 Task: Create new contact,   with mail id: 'ThomasAmelia@bosch-automotive.com', first name: 'Amelia', Last name: 'Thomas', Job Title: Financial Analyst, Phone number (408) 555-2345. Change life cycle stage to  'Lead' and lead status to 'New'. Add new company to the associated contact: www.ntclogistics.in
 and type: Reseller. Logged in from softage.3@softage.net
Action: Mouse moved to (59, 63)
Screenshot: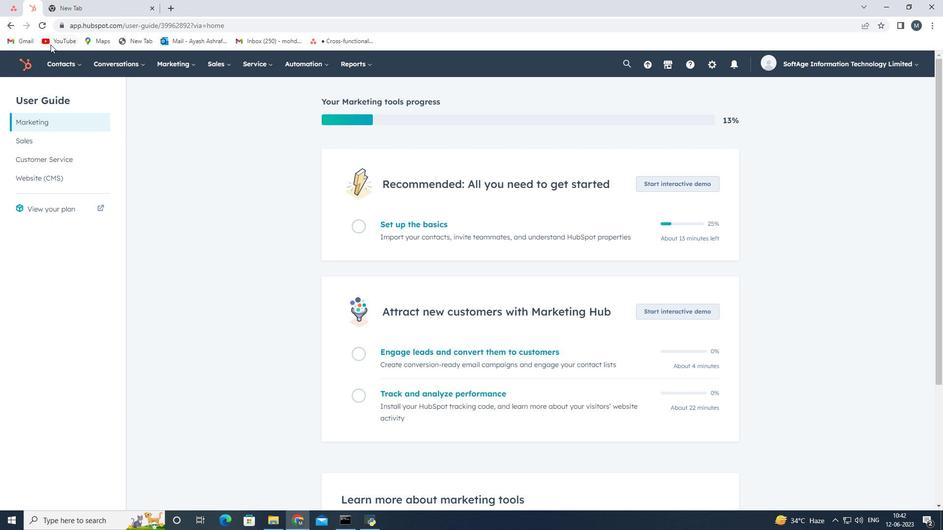 
Action: Mouse pressed left at (59, 63)
Screenshot: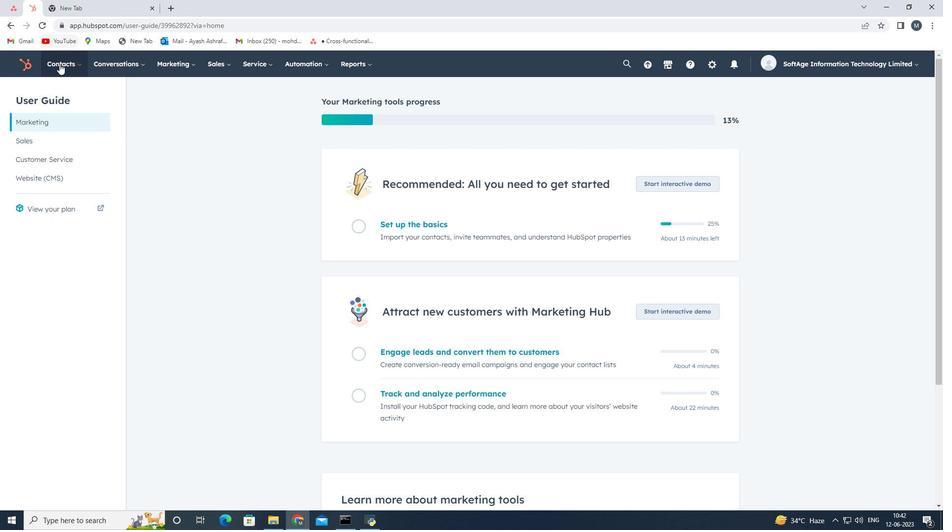 
Action: Mouse moved to (73, 94)
Screenshot: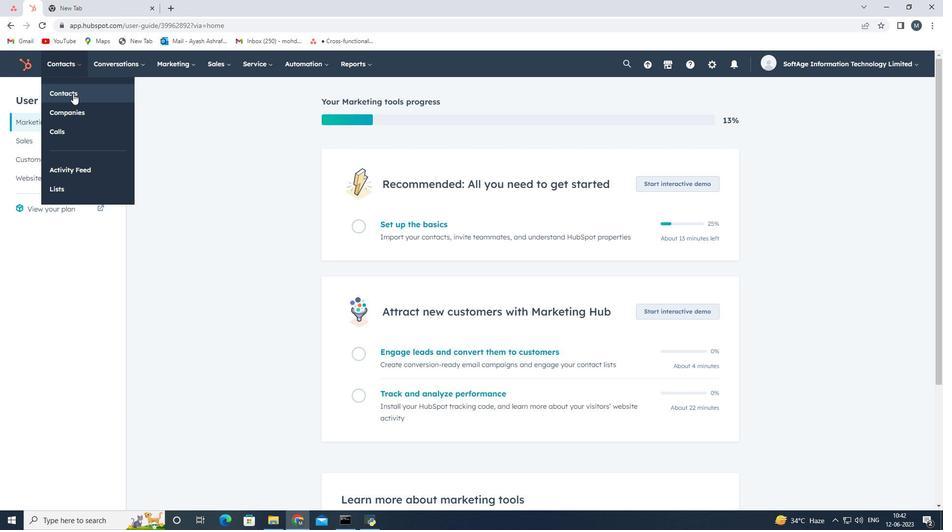 
Action: Mouse pressed left at (73, 94)
Screenshot: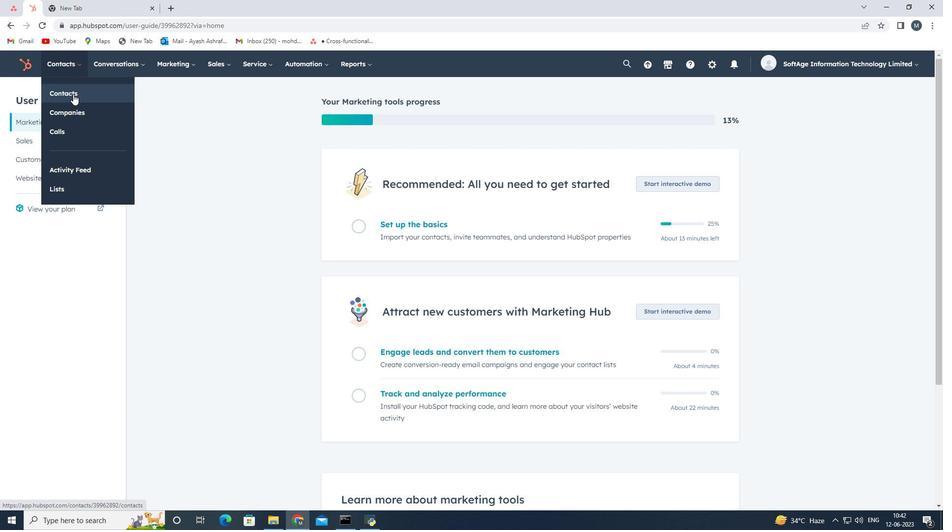 
Action: Mouse moved to (892, 98)
Screenshot: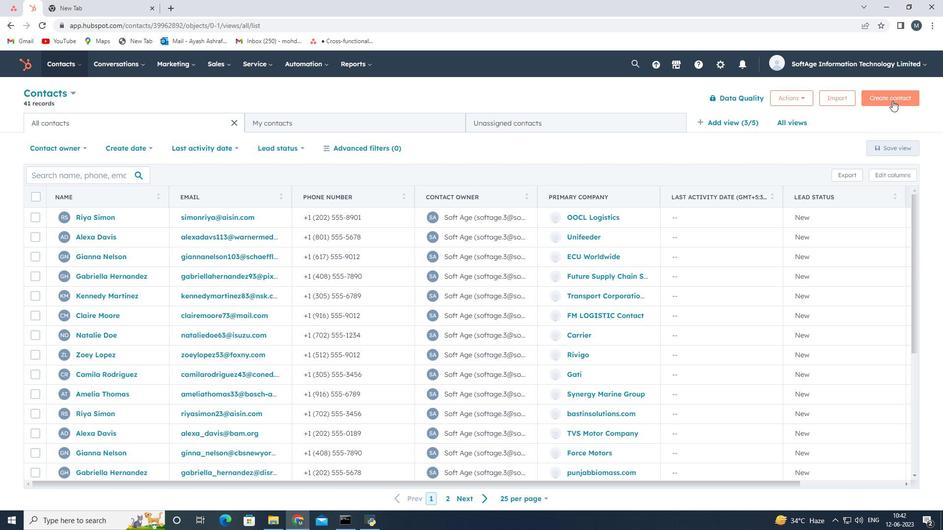 
Action: Mouse pressed left at (892, 98)
Screenshot: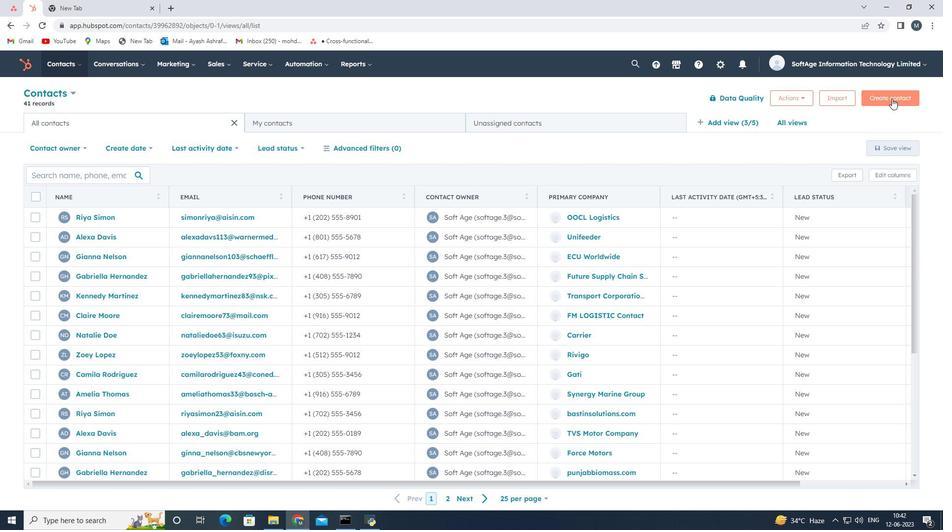 
Action: Mouse moved to (774, 150)
Screenshot: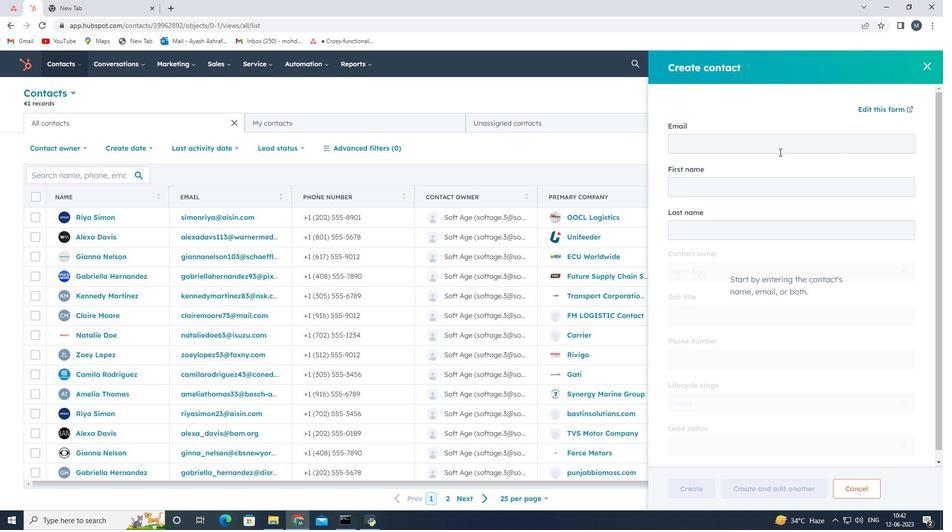 
Action: Mouse pressed left at (774, 150)
Screenshot: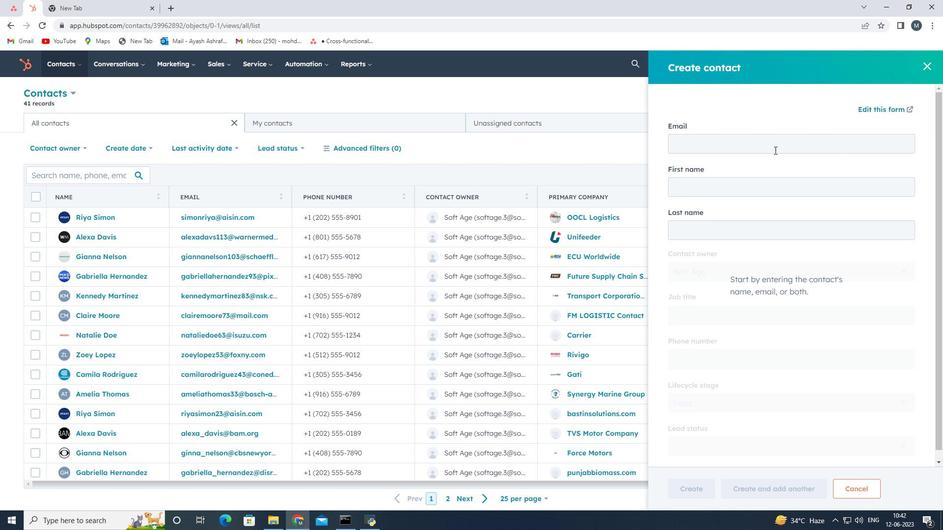 
Action: Key pressed <Key.shift>Amel<Key.backspace><Key.backspace><Key.backspace><Key.backspace><Key.shift>Thomas<Key.shift><Key.shift>Amelia<Key.shift>@bosch-automotive.com
Screenshot: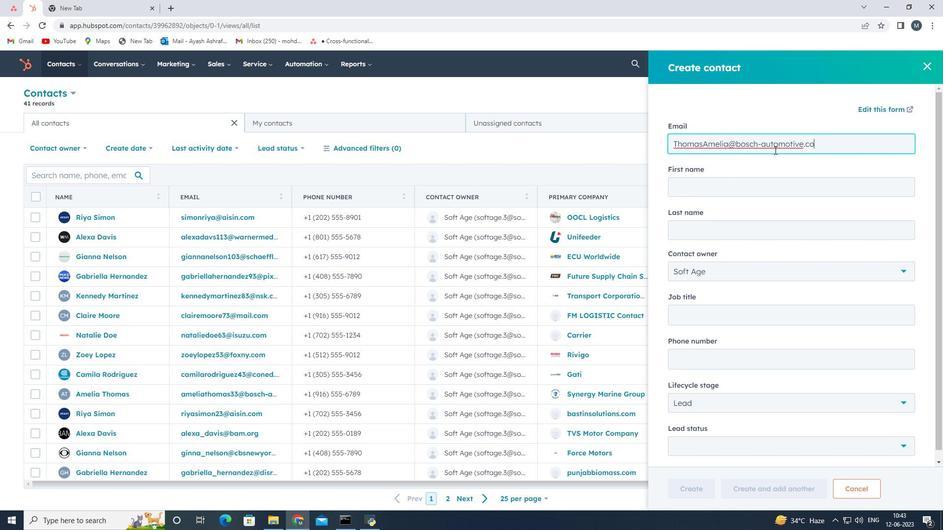 
Action: Mouse moved to (750, 187)
Screenshot: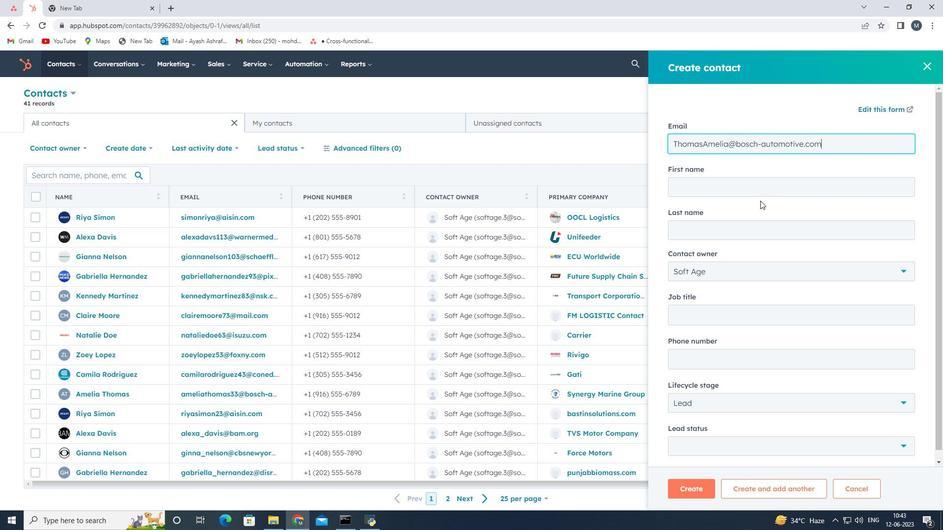 
Action: Mouse pressed left at (750, 187)
Screenshot: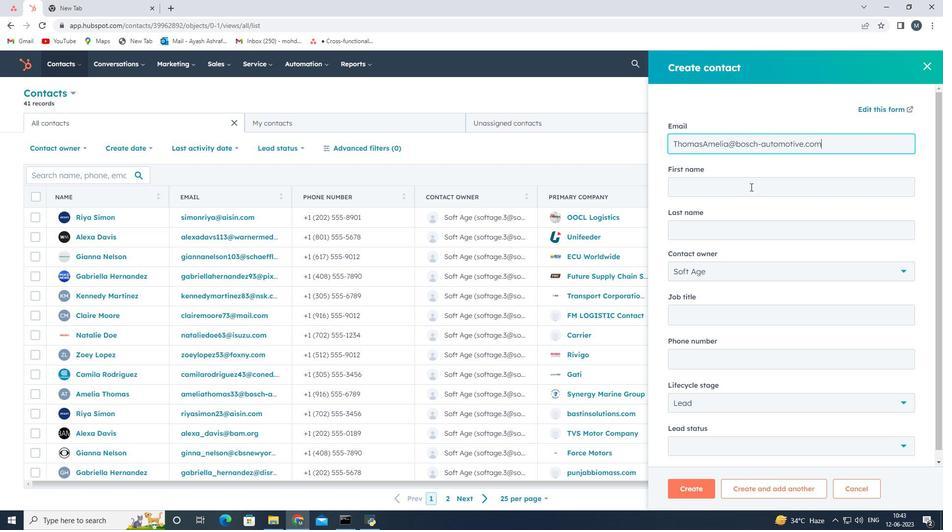 
Action: Key pressed <Key.shift>Amelia
Screenshot: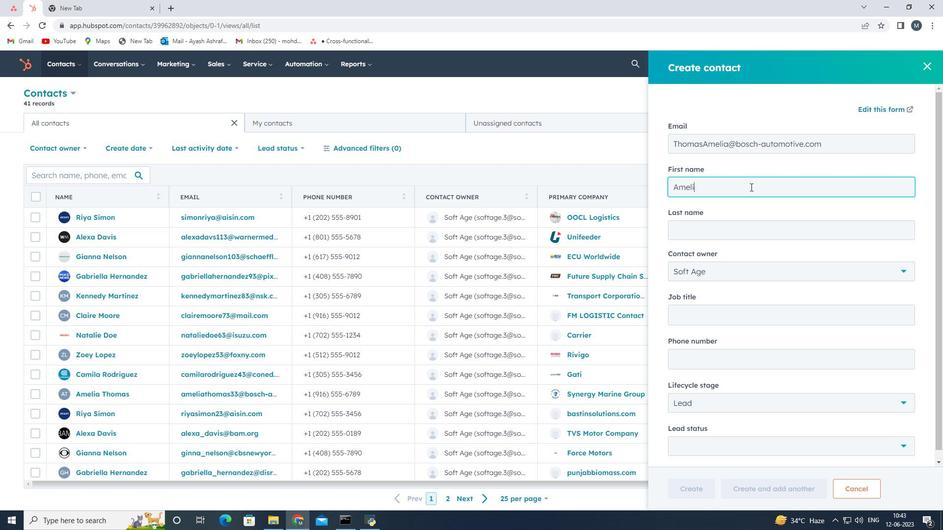 
Action: Mouse moved to (720, 226)
Screenshot: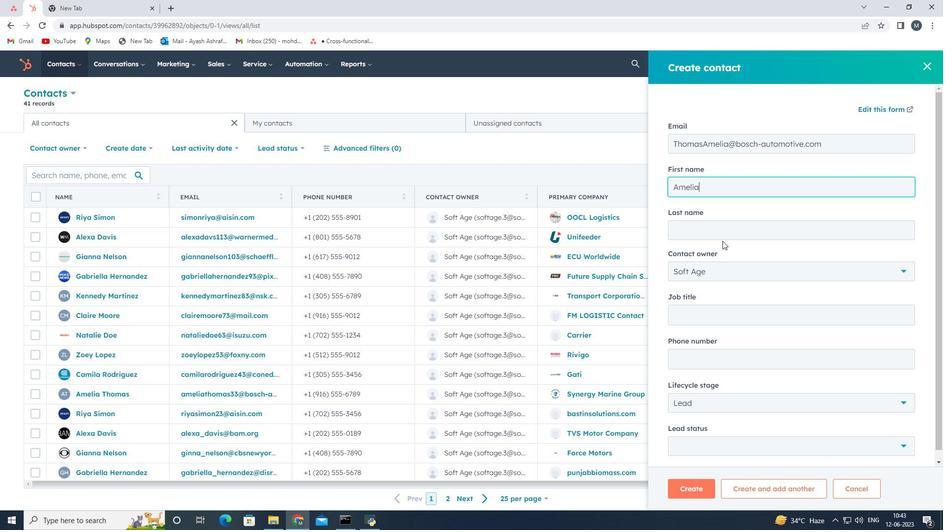 
Action: Mouse pressed left at (720, 226)
Screenshot: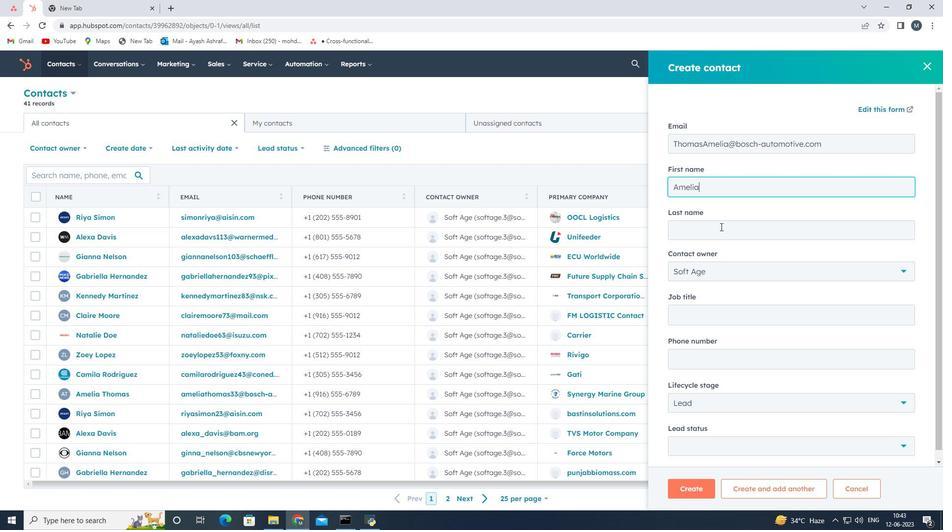 
Action: Key pressed <Key.shift><Key.shift><Key.shift><Key.shift><Key.shift><Key.shift><Key.shift><Key.shift>Thomas
Screenshot: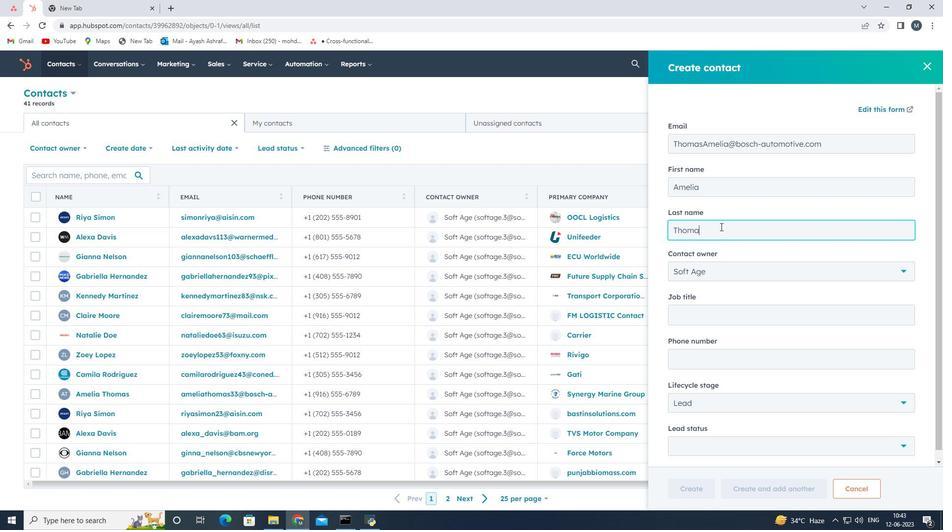 
Action: Mouse moved to (702, 317)
Screenshot: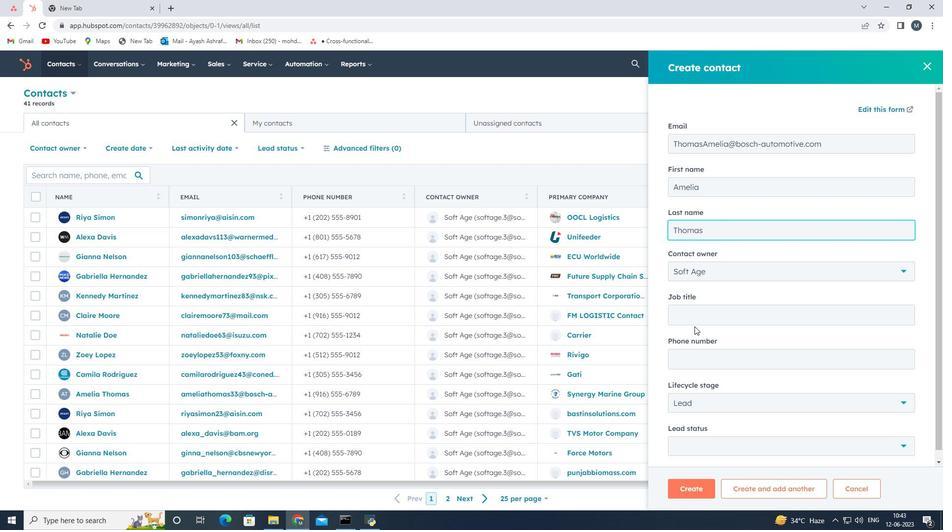 
Action: Mouse pressed left at (702, 317)
Screenshot: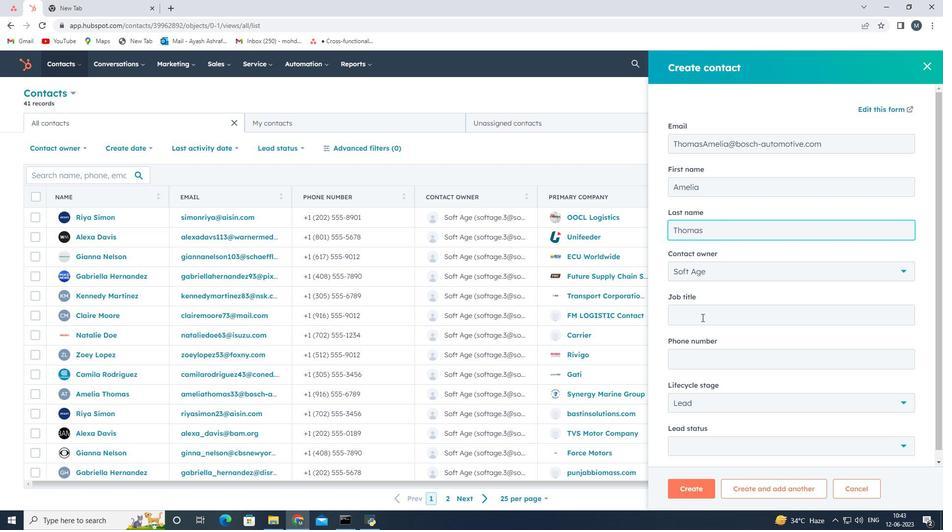 
Action: Key pressed <Key.shift><Key.shift><Key.shift><Key.shift><Key.shift><Key.shift><Key.shift><Key.shift><Key.shift><Key.shift><Key.shift><Key.shift>Financial<Key.space><Key.shift><Key.shift><Key.shift>Analyst
Screenshot: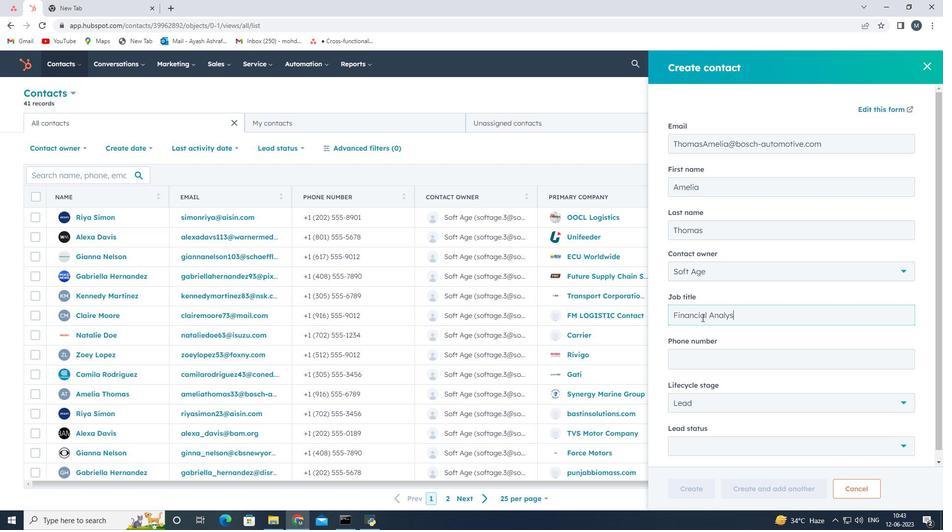 
Action: Mouse moved to (719, 361)
Screenshot: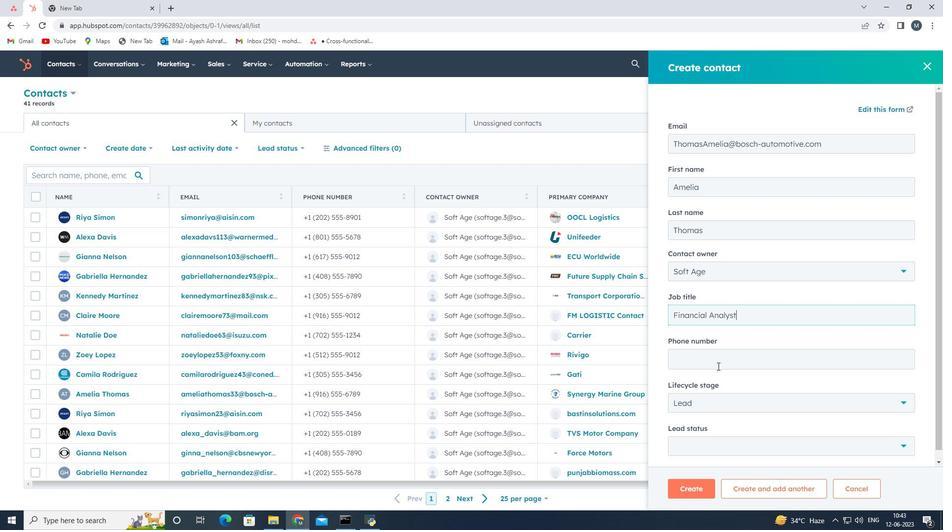 
Action: Mouse pressed left at (719, 361)
Screenshot: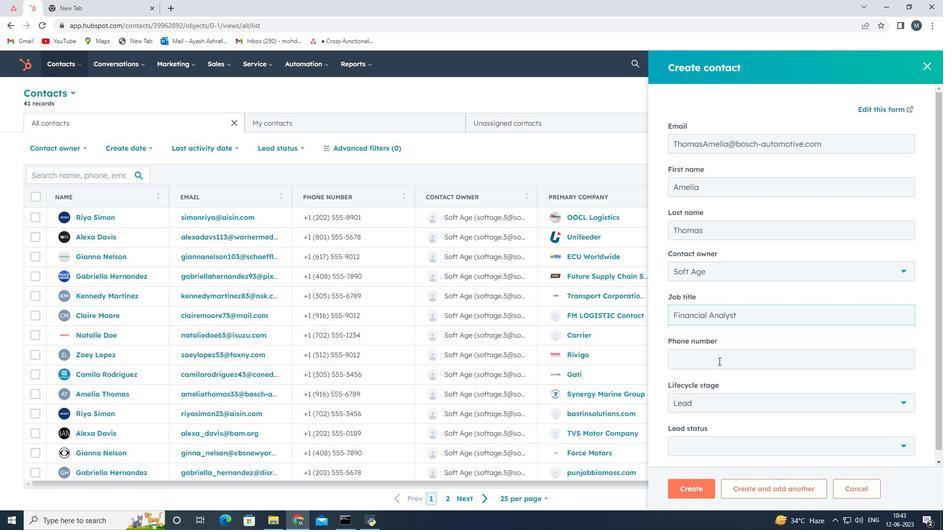 
Action: Key pressed 4085552345
Screenshot: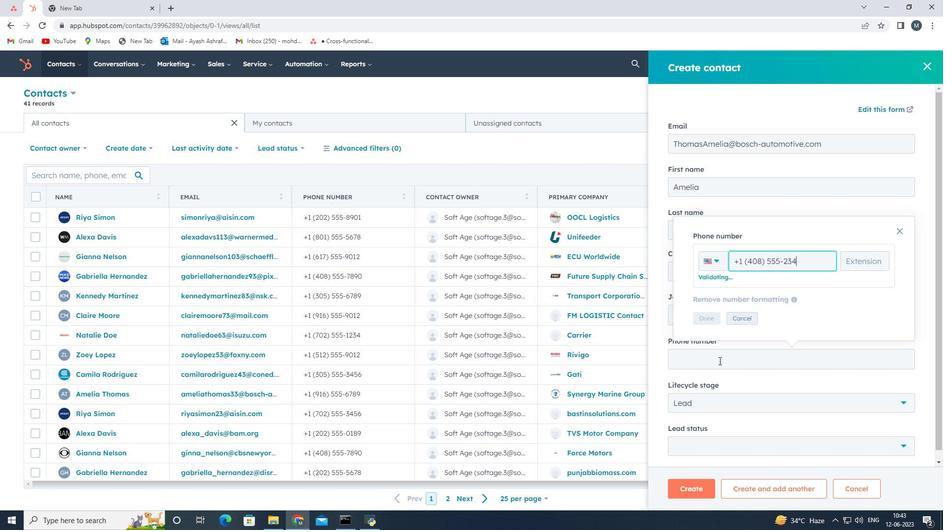 
Action: Mouse moved to (708, 321)
Screenshot: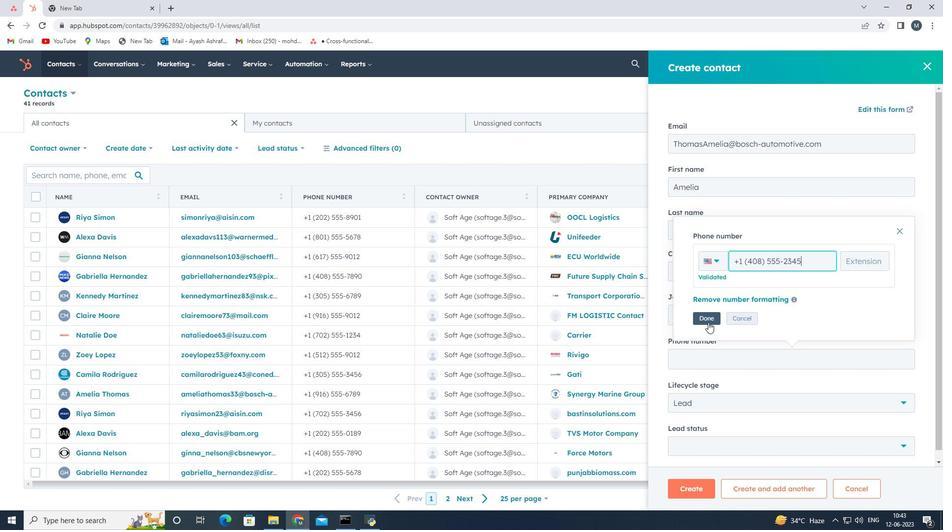 
Action: Mouse pressed left at (708, 321)
Screenshot: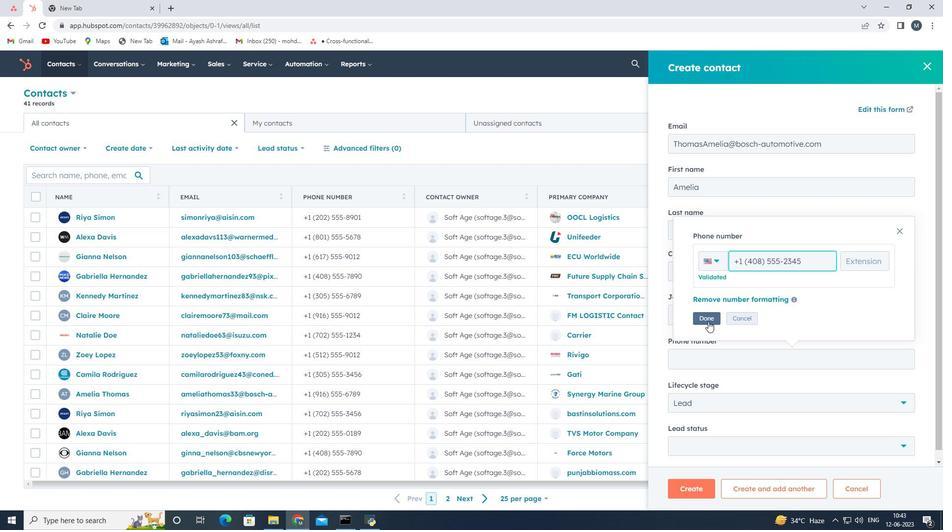 
Action: Mouse moved to (707, 405)
Screenshot: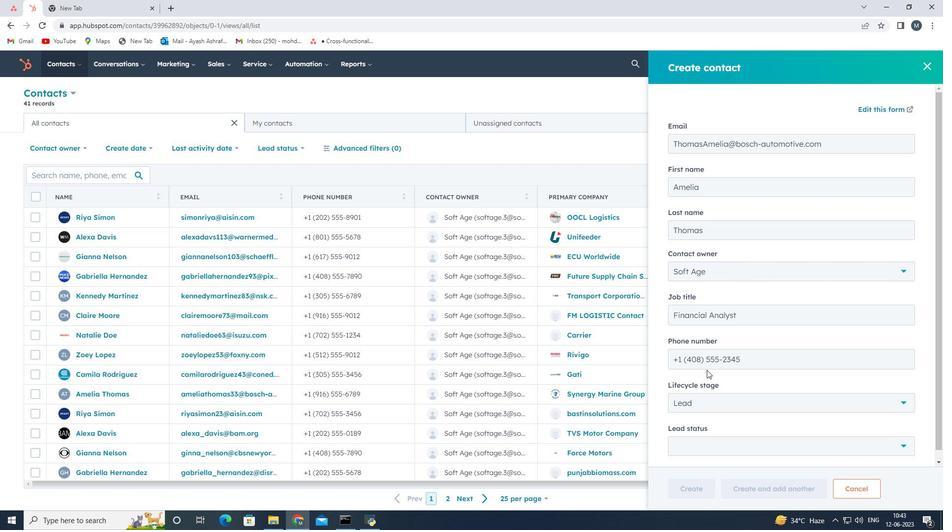 
Action: Mouse pressed left at (707, 405)
Screenshot: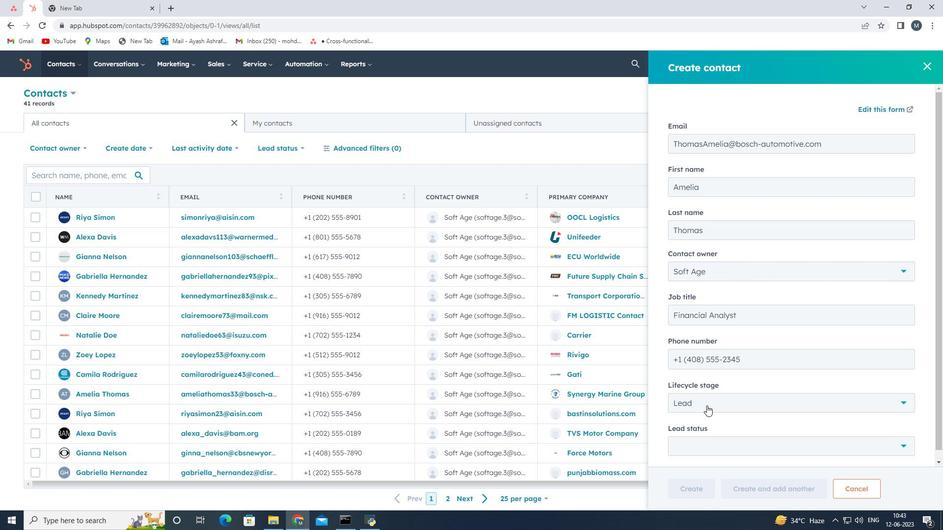 
Action: Mouse moved to (697, 313)
Screenshot: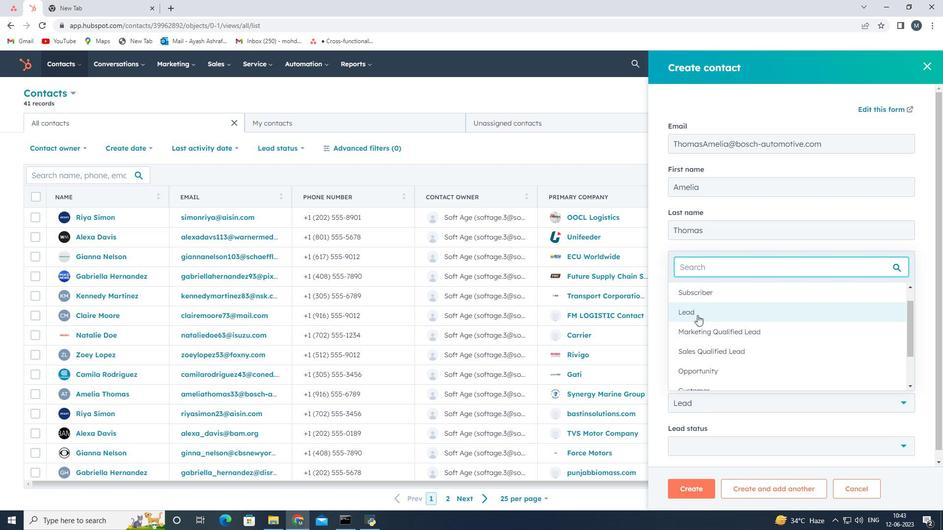 
Action: Mouse pressed left at (697, 313)
Screenshot: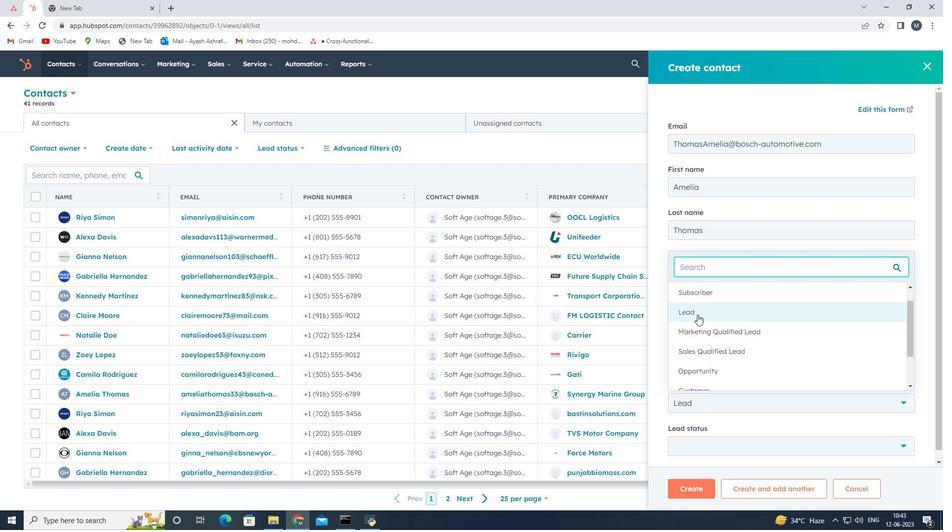 
Action: Mouse moved to (732, 434)
Screenshot: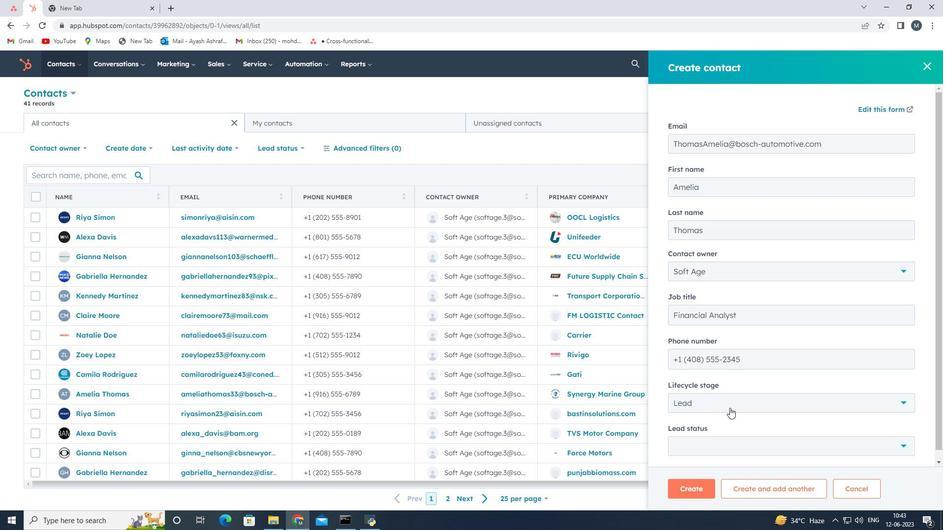 
Action: Mouse scrolled (732, 433) with delta (0, 0)
Screenshot: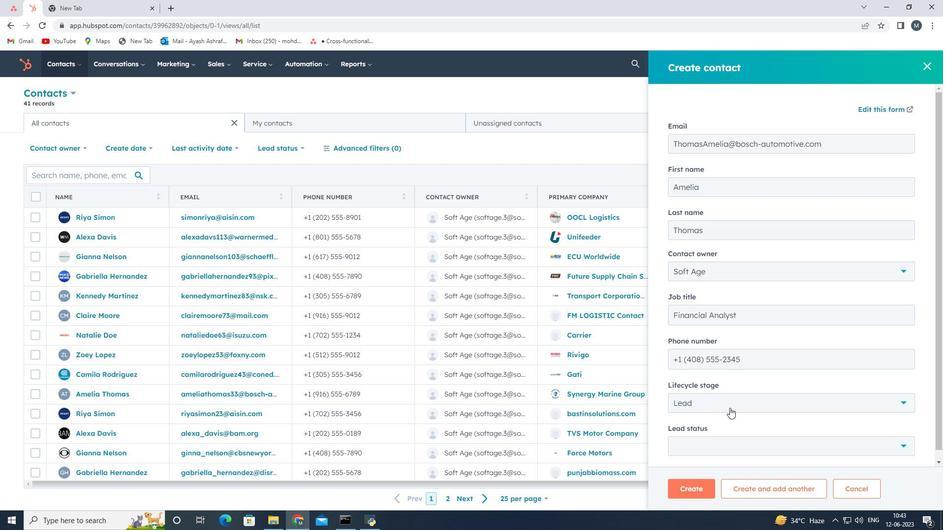 
Action: Mouse moved to (732, 434)
Screenshot: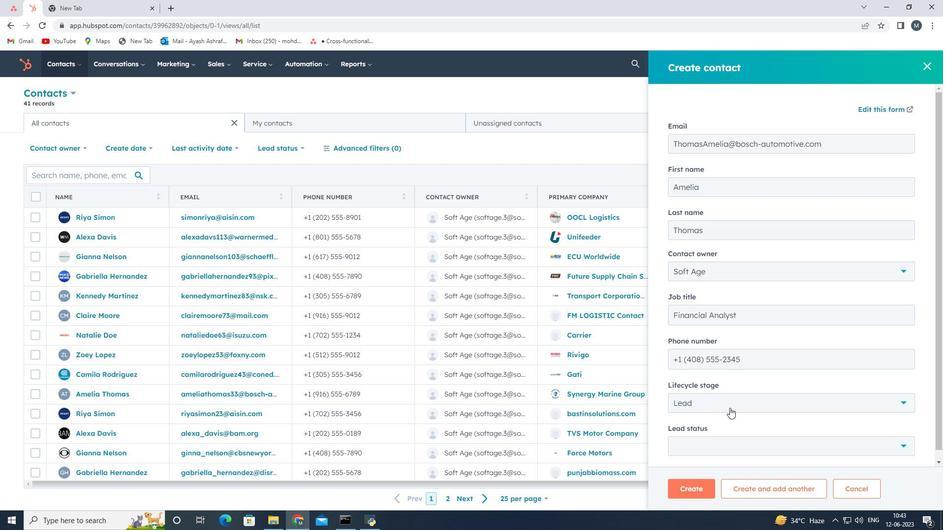 
Action: Mouse pressed left at (732, 434)
Screenshot: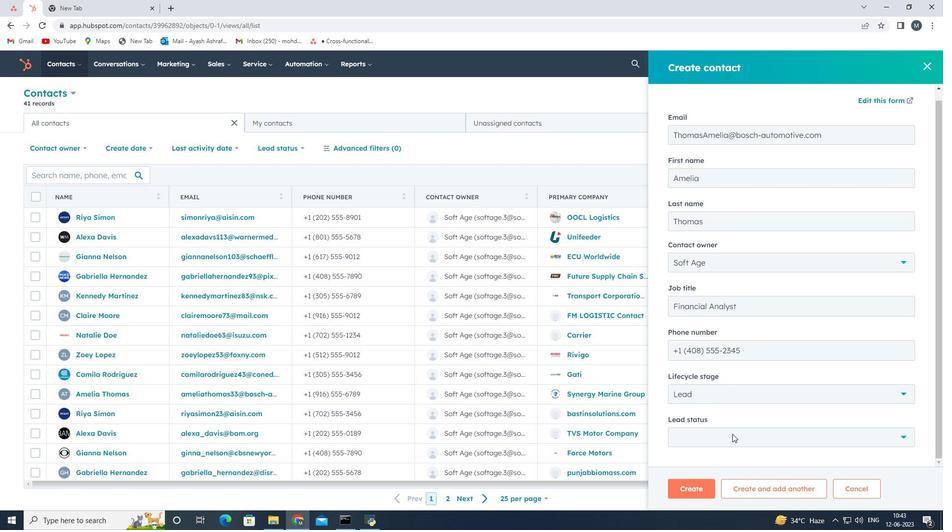 
Action: Mouse moved to (699, 342)
Screenshot: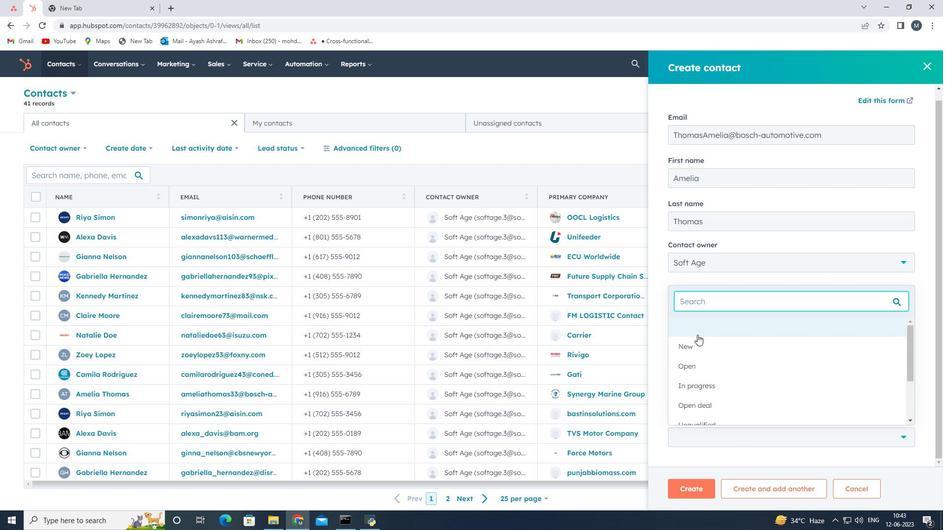 
Action: Mouse pressed left at (699, 342)
Screenshot: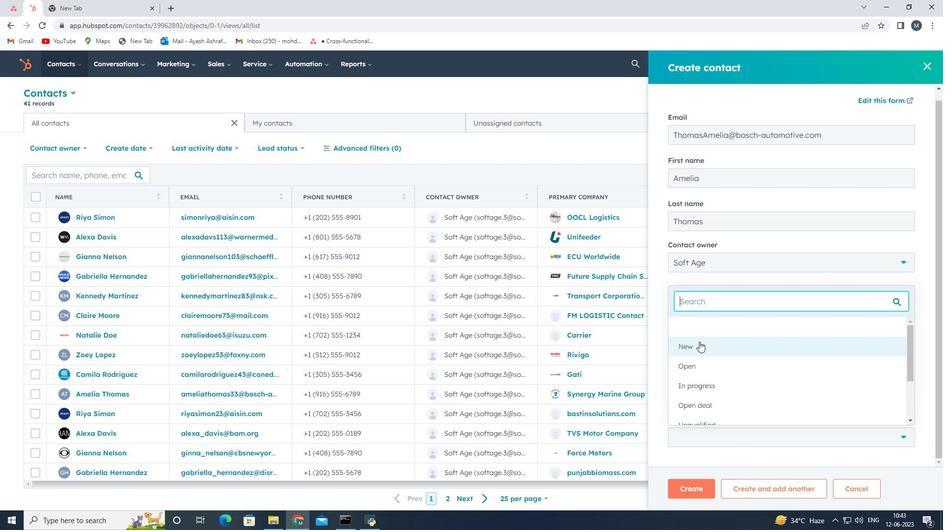 
Action: Mouse moved to (687, 492)
Screenshot: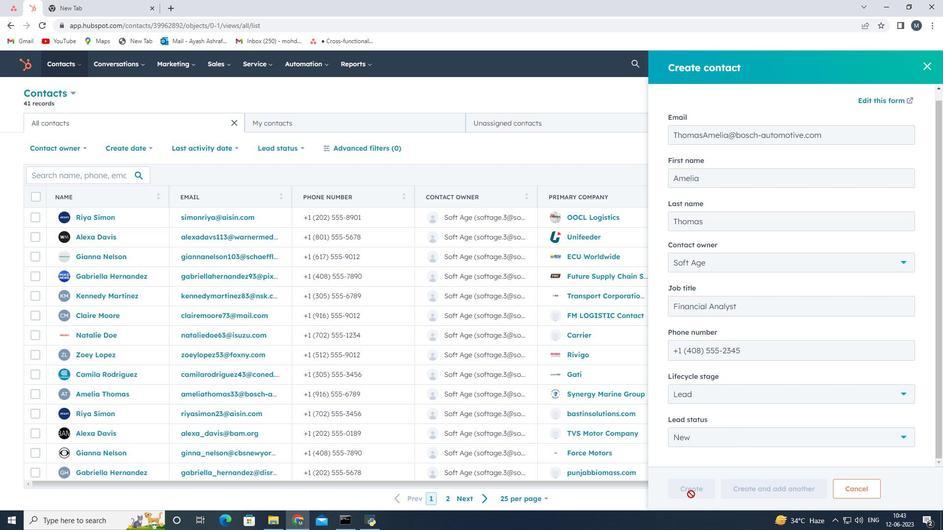 
Action: Mouse pressed left at (687, 492)
Screenshot: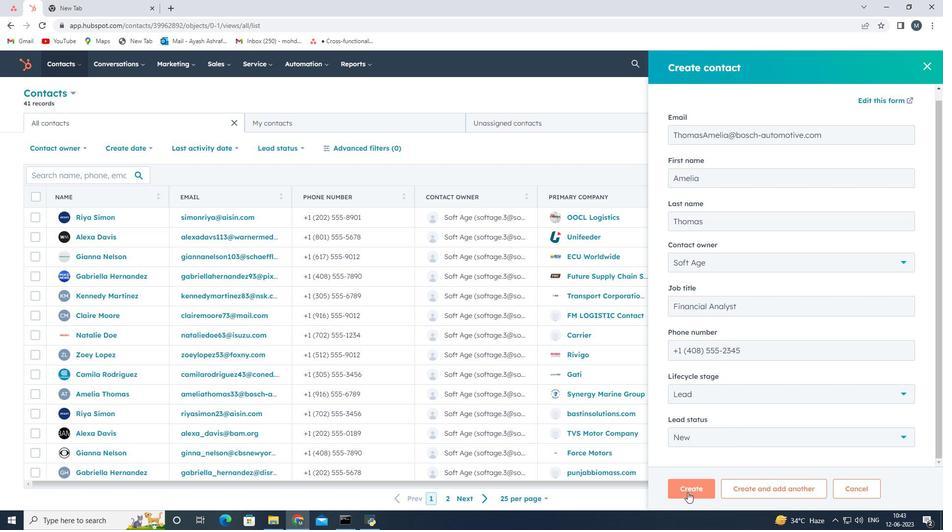 
Action: Mouse moved to (666, 331)
Screenshot: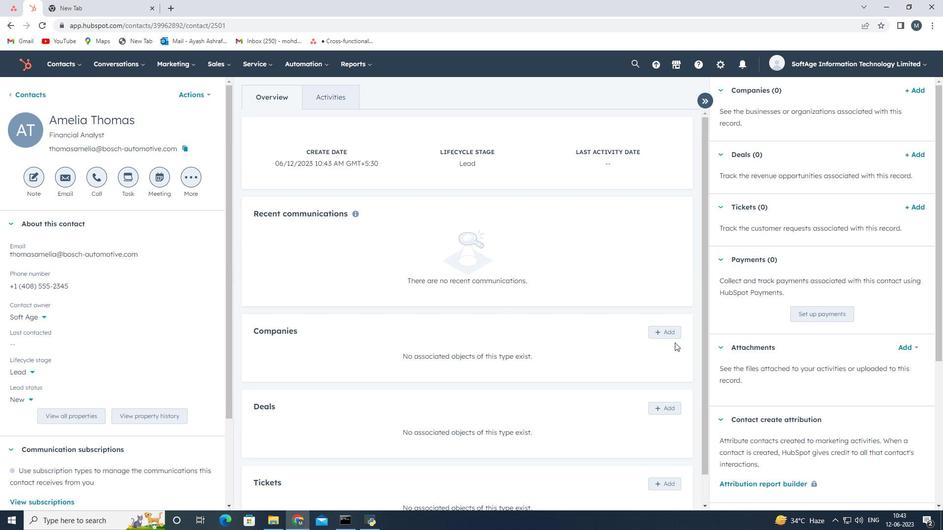 
Action: Mouse pressed left at (666, 331)
Screenshot: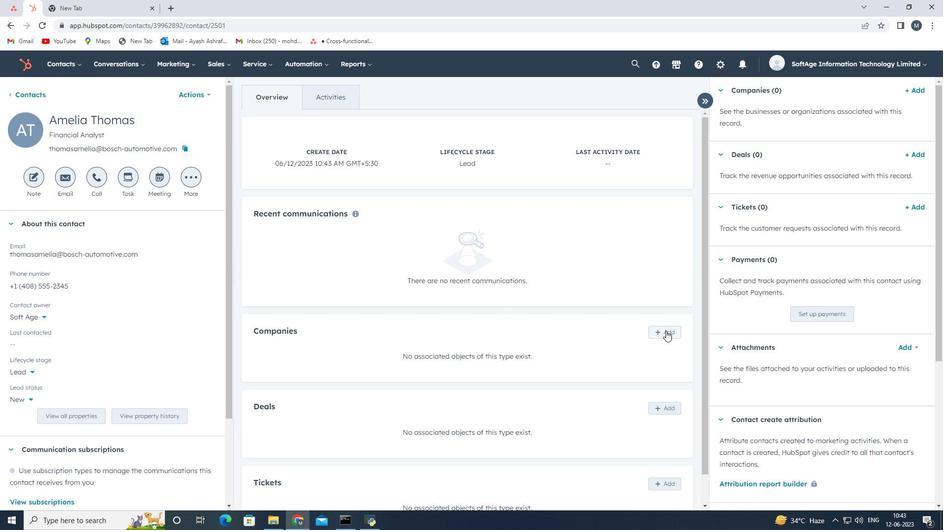 
Action: Mouse moved to (737, 122)
Screenshot: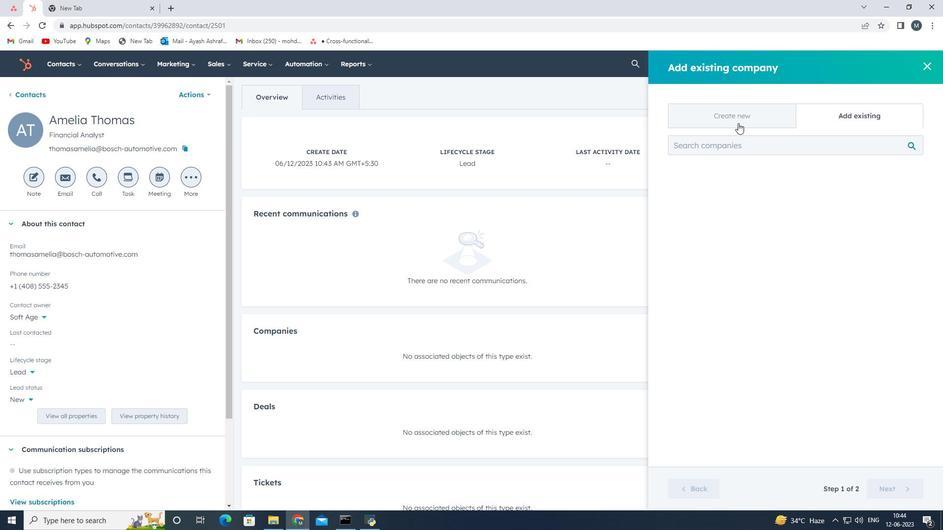 
Action: Mouse pressed left at (737, 122)
Screenshot: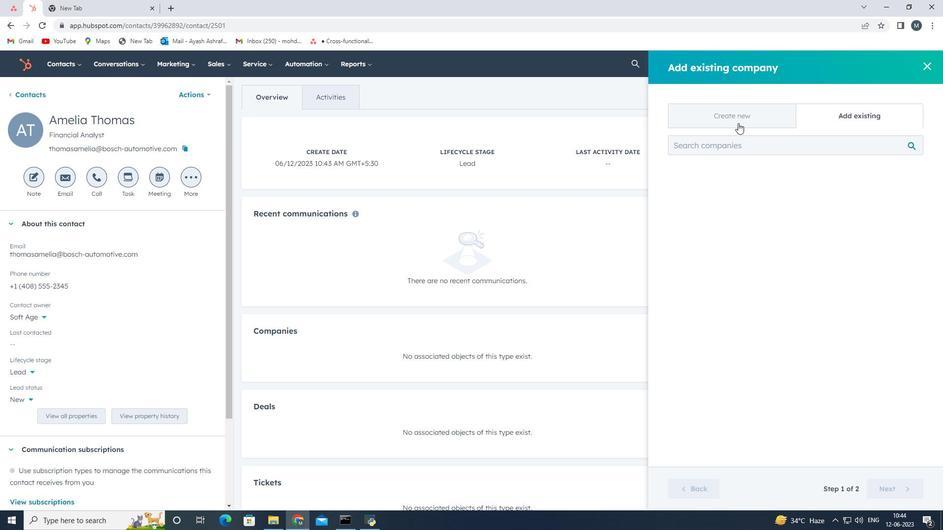 
Action: Mouse moved to (723, 178)
Screenshot: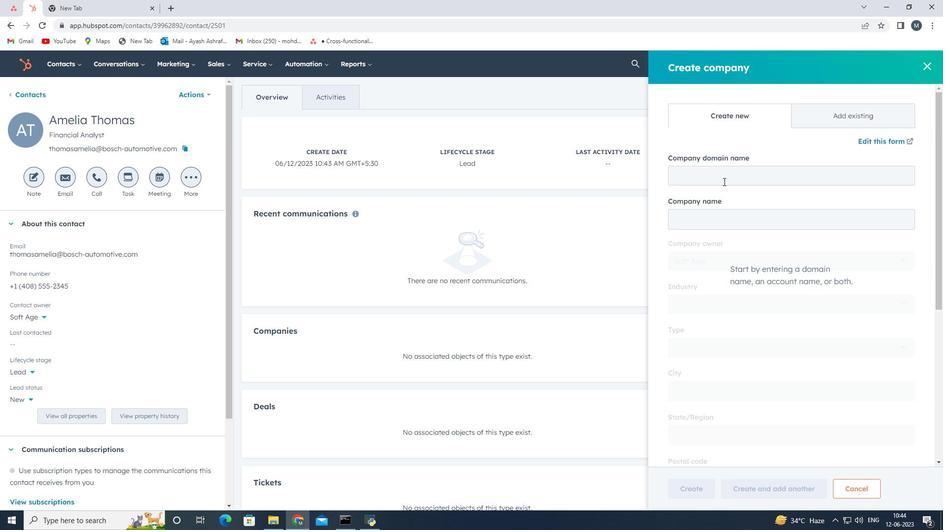 
Action: Mouse pressed left at (723, 178)
Screenshot: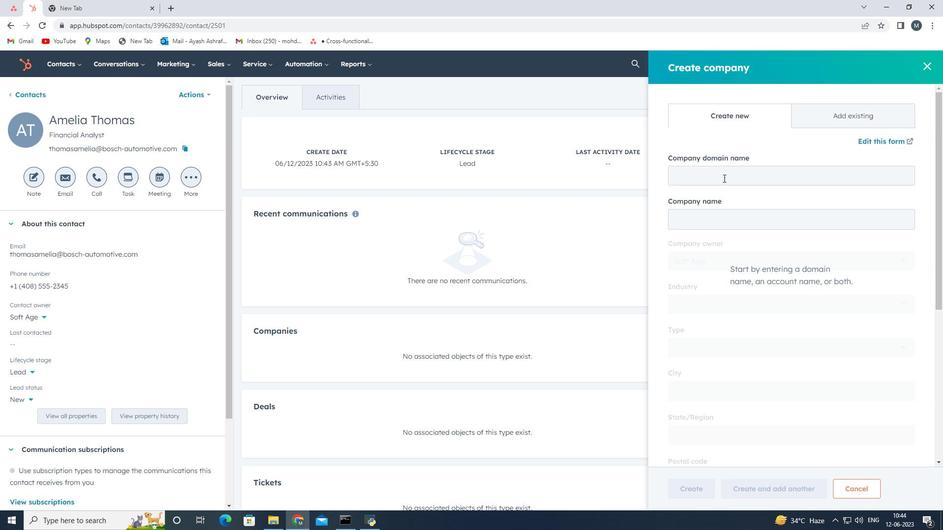 
Action: Key pressed www.ntcslogostics.in
Screenshot: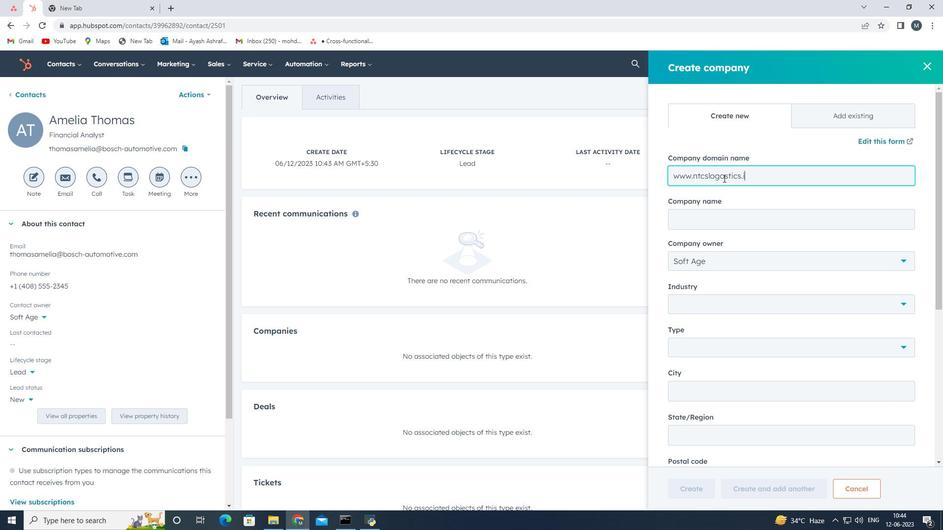 
Action: Mouse moved to (719, 175)
Screenshot: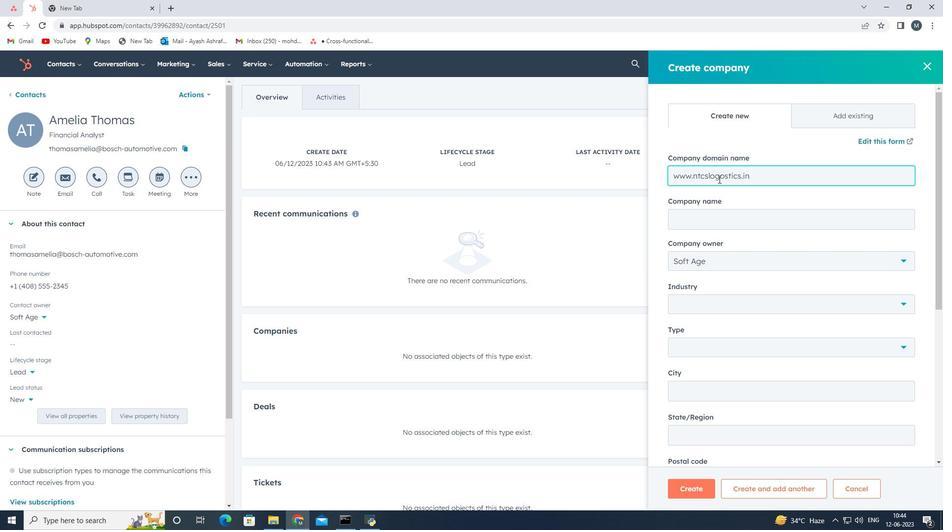 
Action: Mouse pressed left at (719, 175)
Screenshot: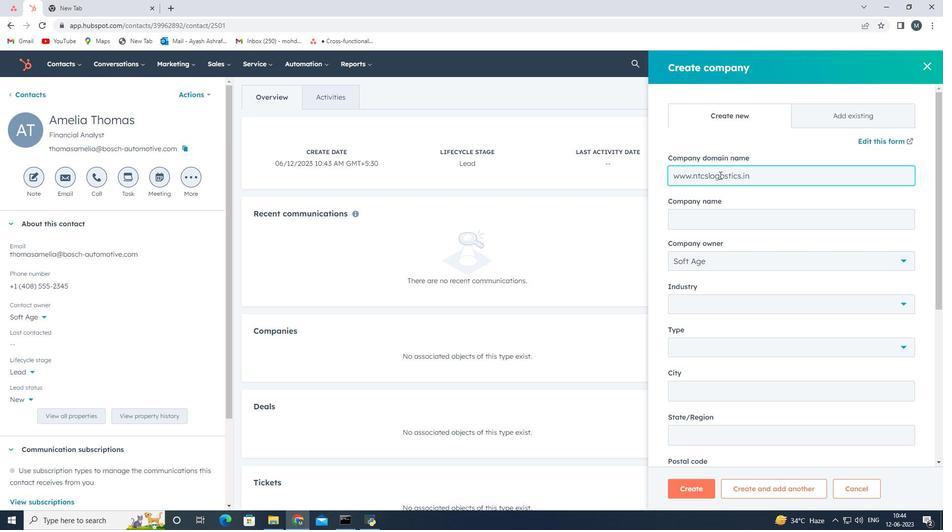 
Action: Mouse moved to (728, 257)
Screenshot: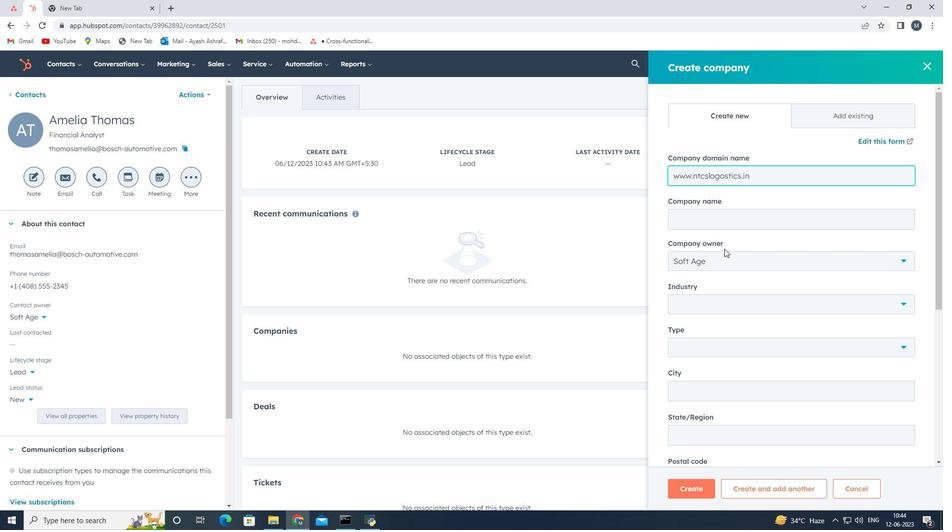 
Action: Key pressed i
Screenshot: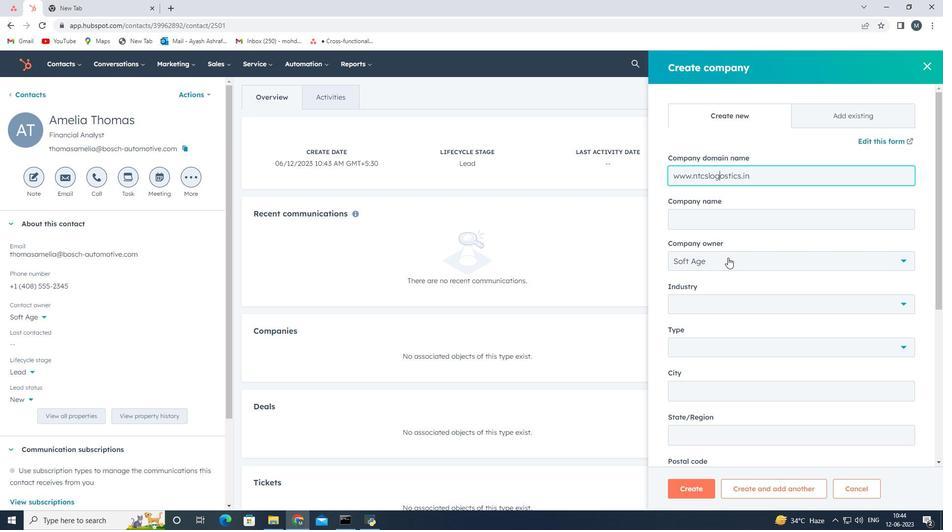 
Action: Mouse moved to (728, 174)
Screenshot: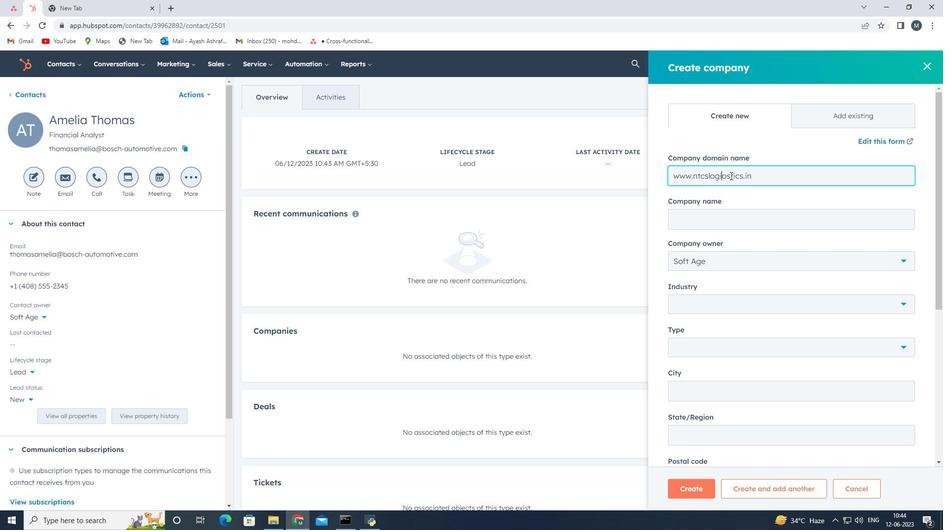 
Action: Mouse pressed left at (728, 174)
Screenshot: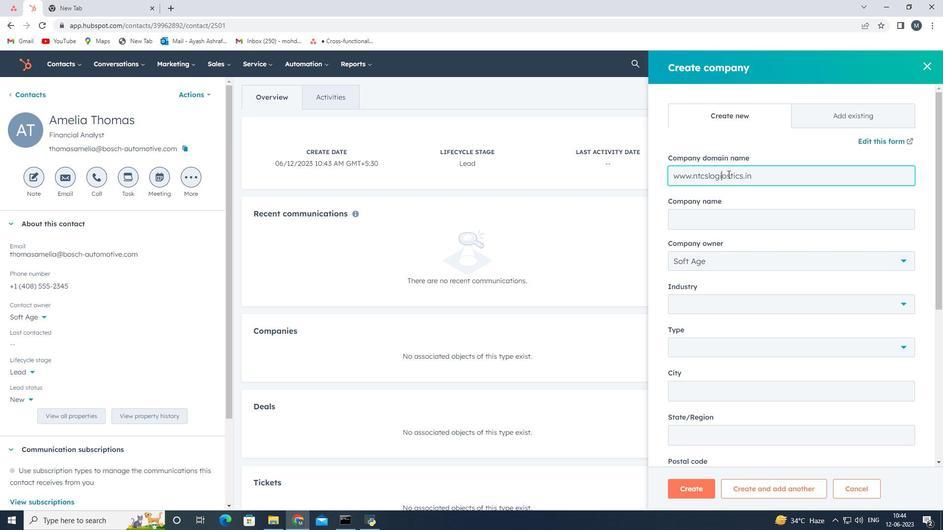 
Action: Mouse moved to (726, 210)
Screenshot: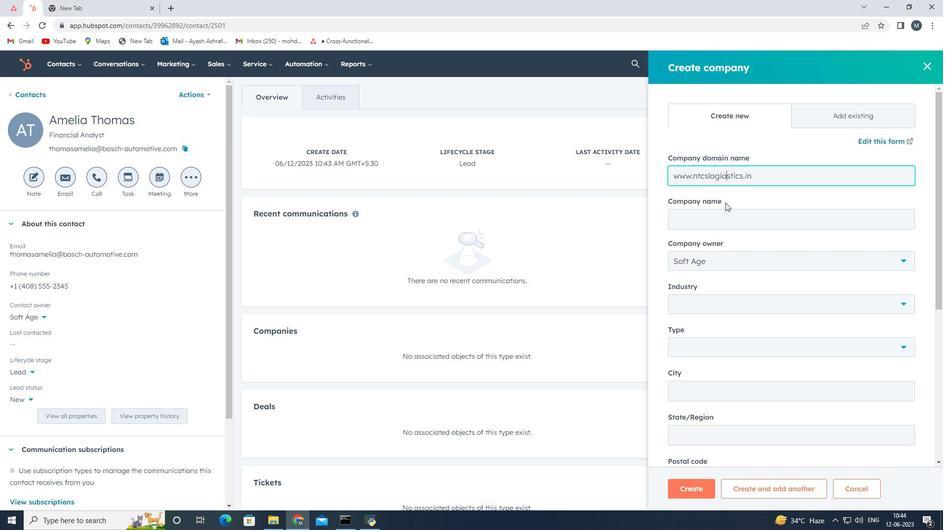 
Action: Key pressed <Key.backspace>
Screenshot: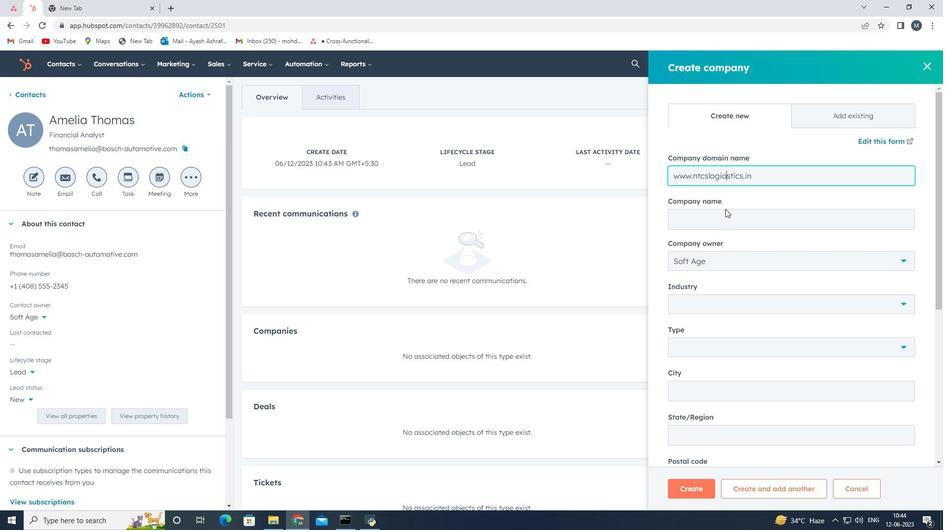 
Action: Mouse moved to (740, 217)
Screenshot: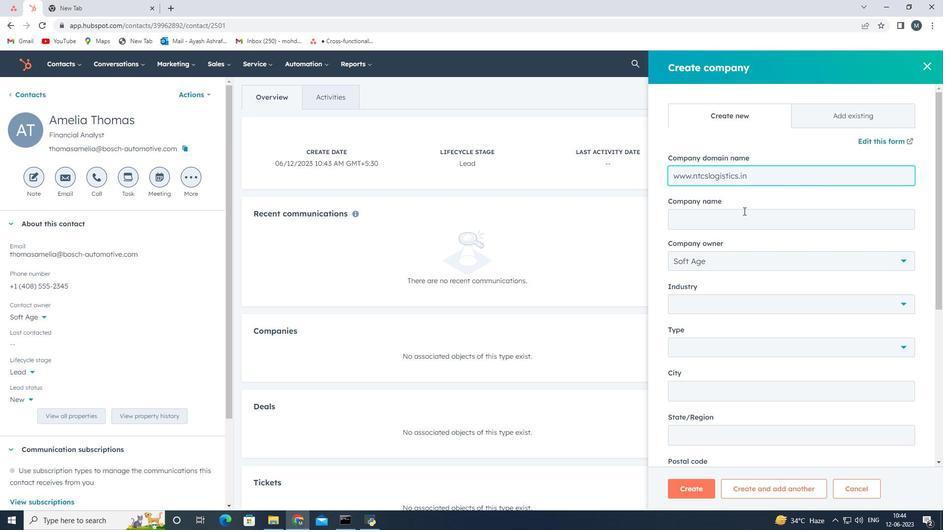 
Action: Mouse pressed left at (740, 217)
Screenshot: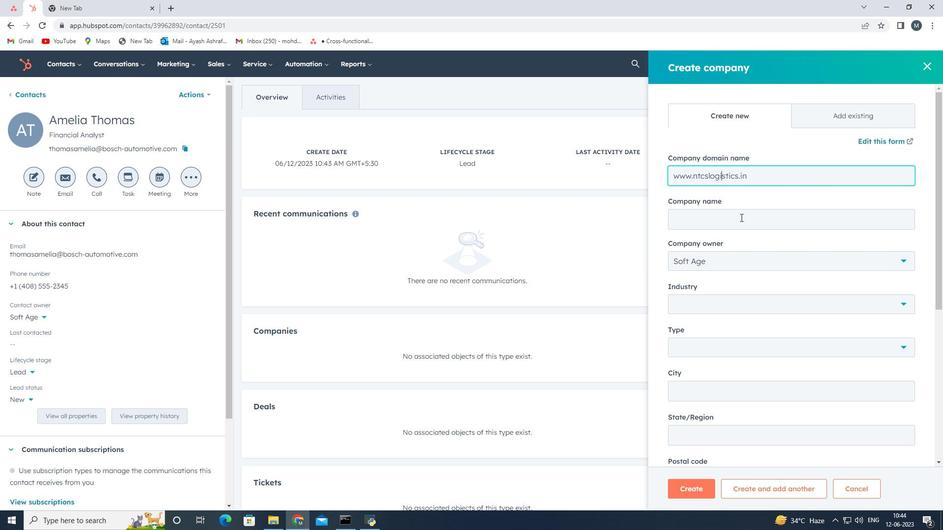 
Action: Mouse moved to (758, 349)
Screenshot: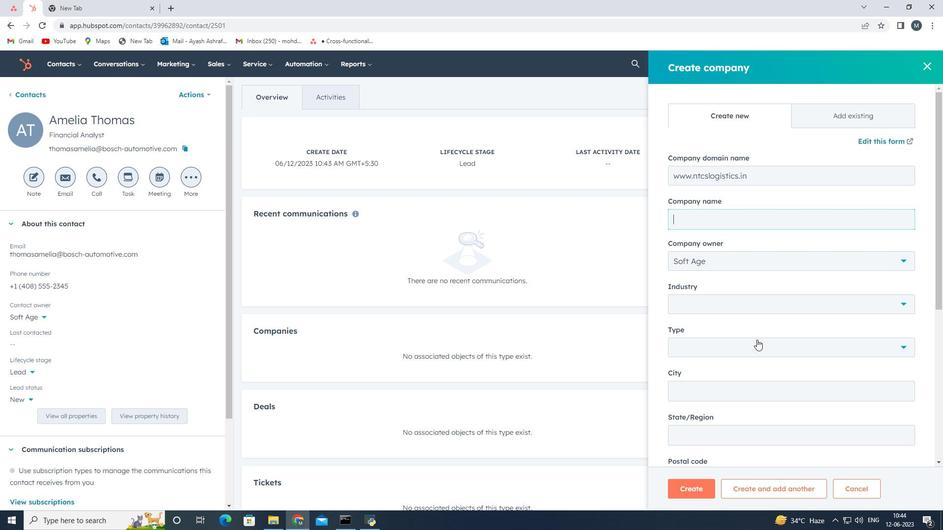 
Action: Mouse pressed left at (758, 349)
Screenshot: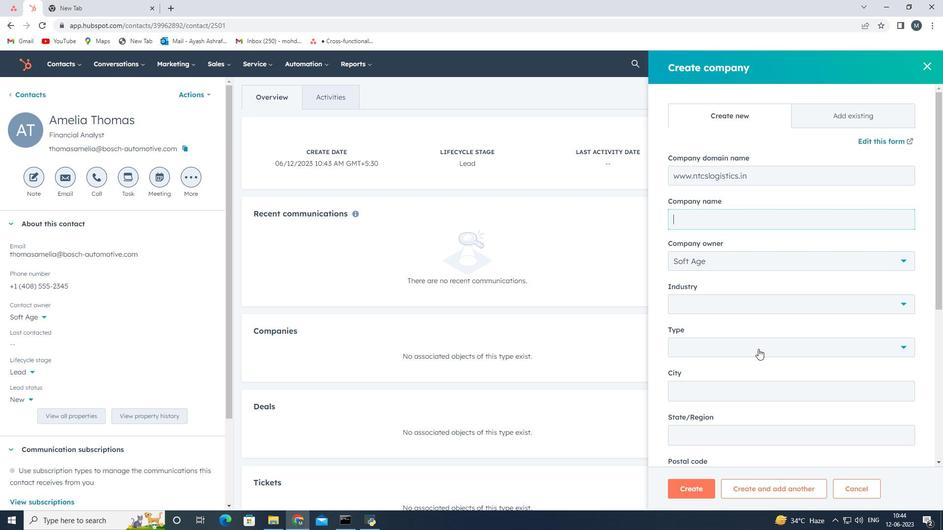 
Action: Mouse moved to (699, 435)
Screenshot: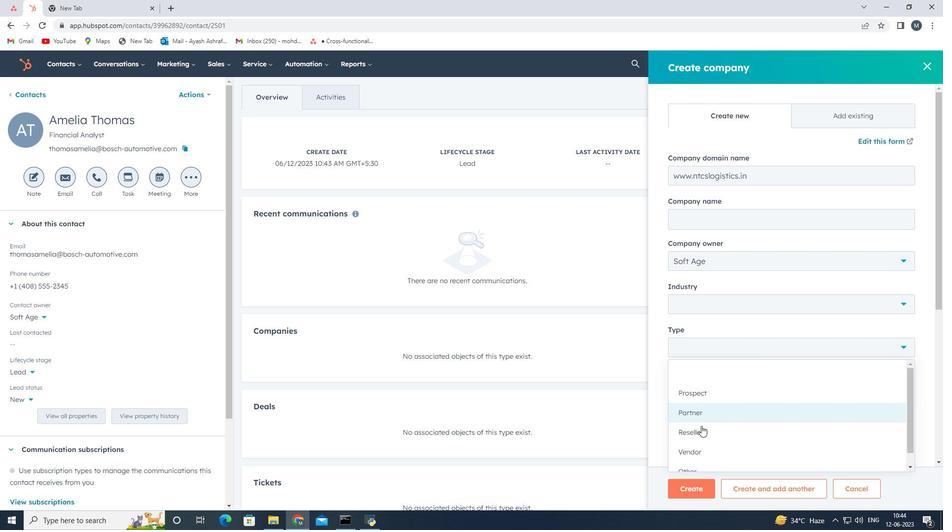 
Action: Mouse pressed left at (699, 435)
Screenshot: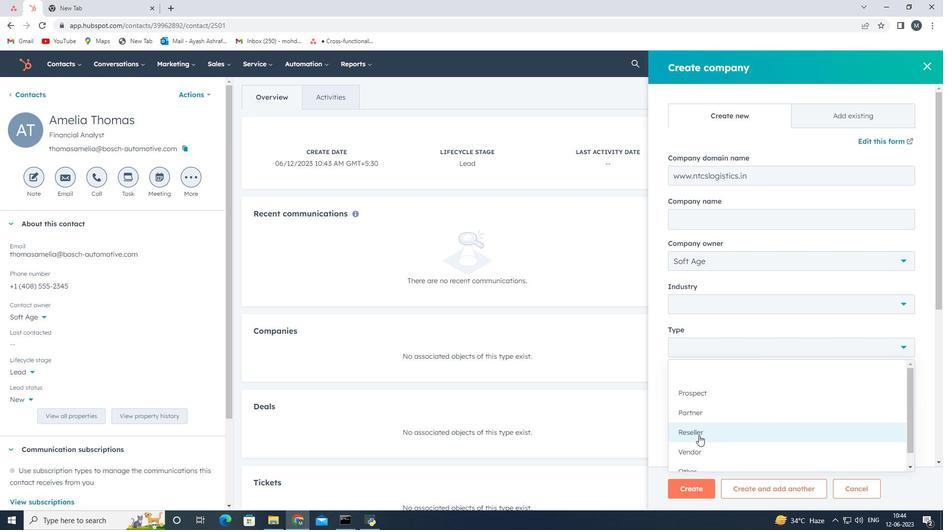 
Action: Mouse moved to (763, 167)
Screenshot: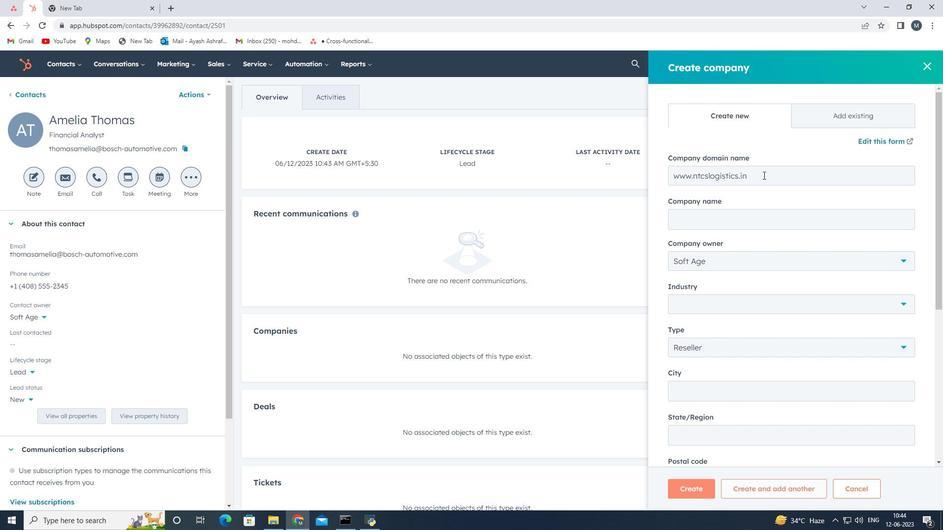 
Action: Mouse pressed left at (763, 167)
Screenshot: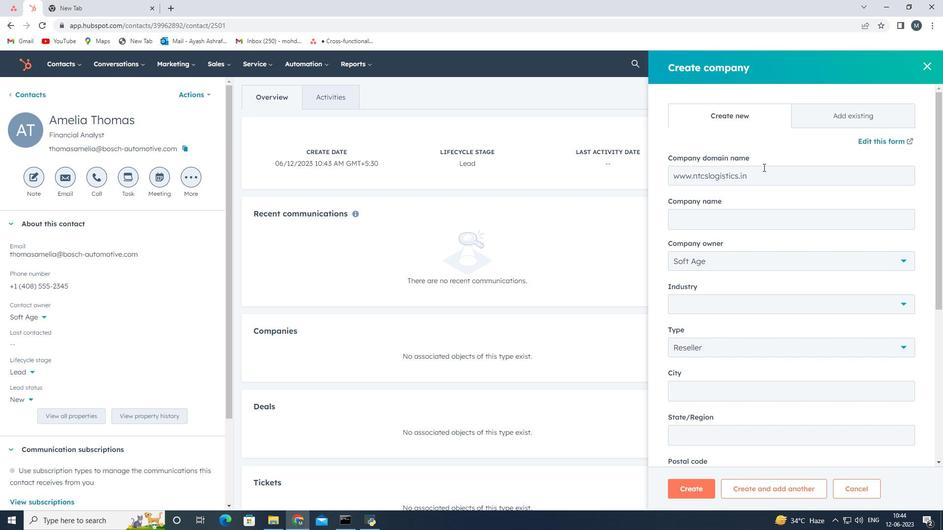 
Action: Mouse moved to (631, 166)
Screenshot: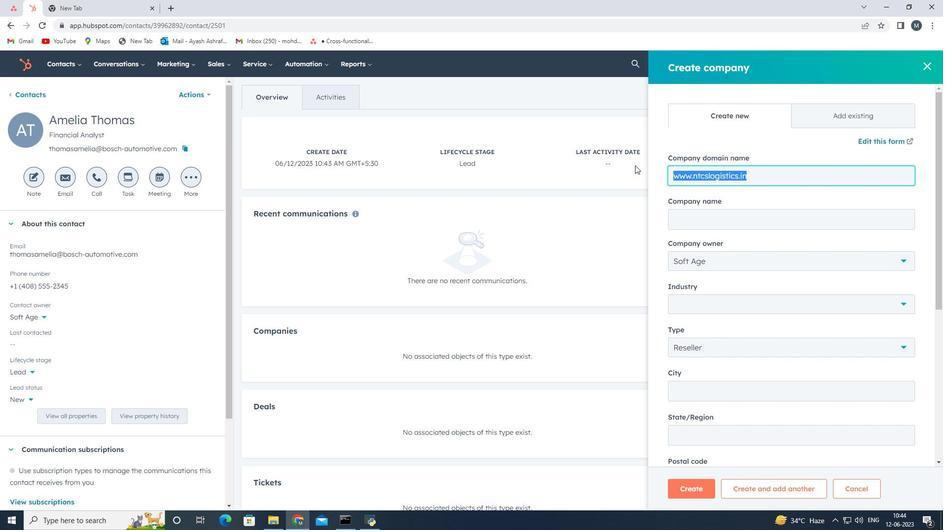 
Action: Key pressed <Key.backspace>www.ntclogistics.in
Screenshot: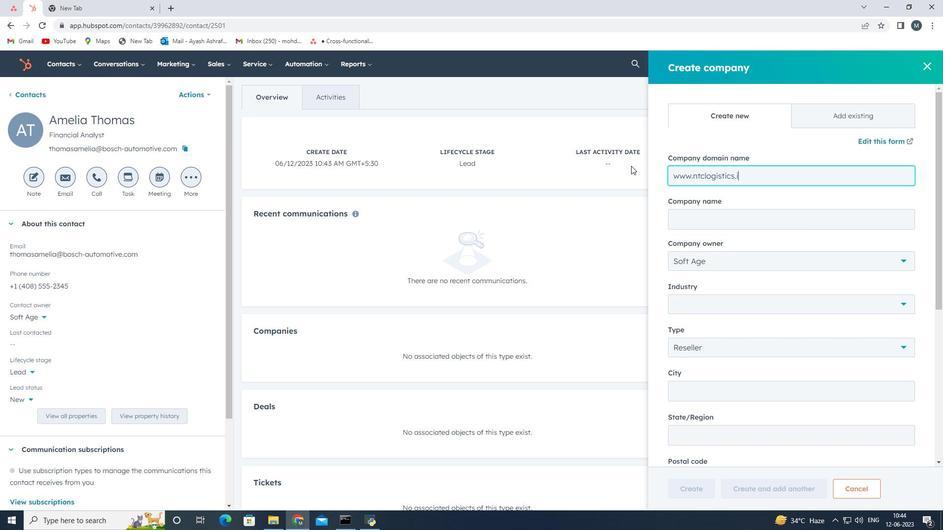 
Action: Mouse moved to (741, 322)
Screenshot: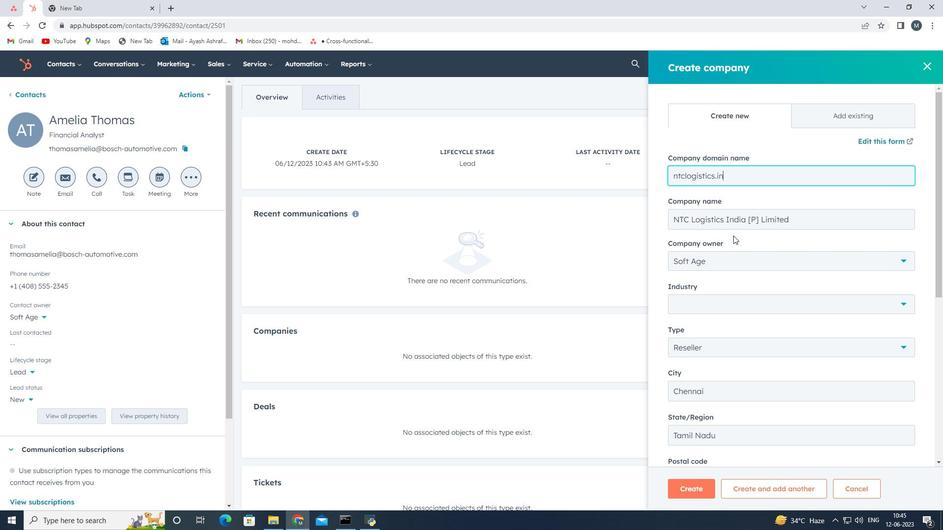 
Action: Mouse scrolled (741, 321) with delta (0, 0)
Screenshot: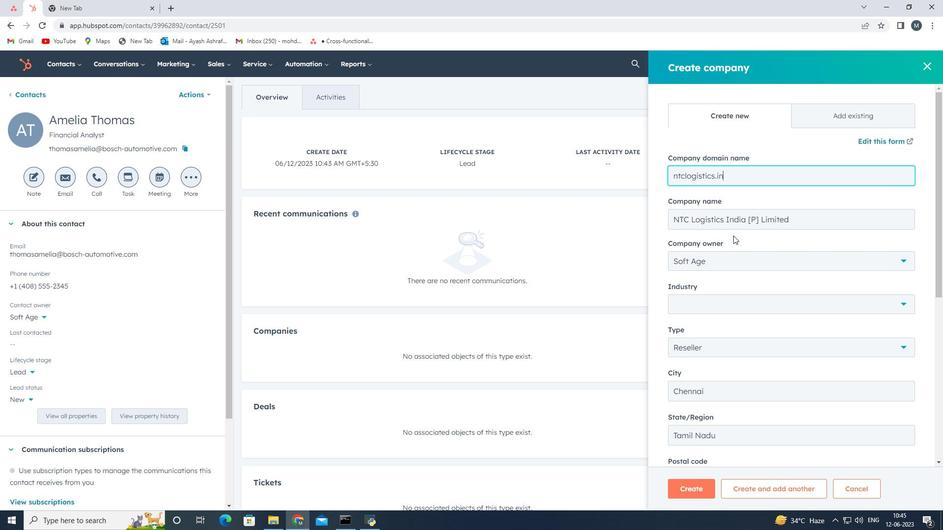 
Action: Mouse moved to (741, 331)
Screenshot: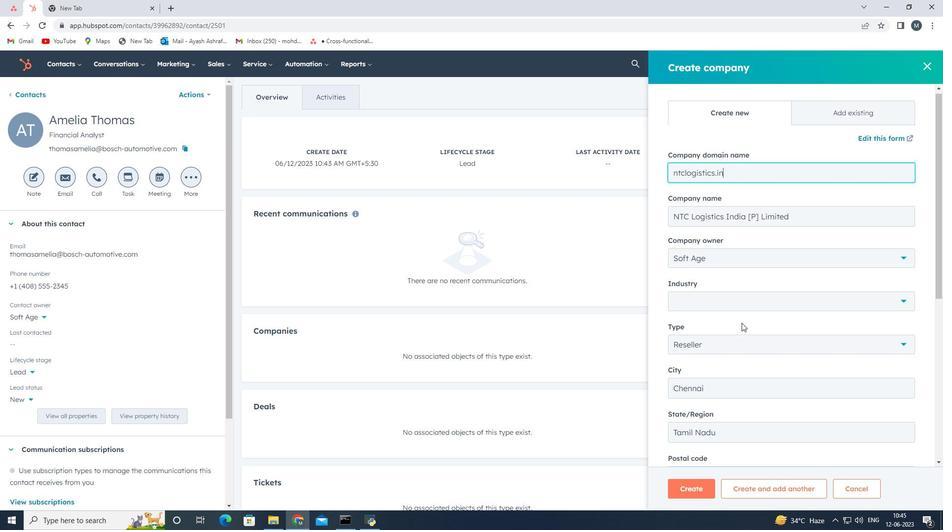 
Action: Mouse scrolled (741, 331) with delta (0, 0)
Screenshot: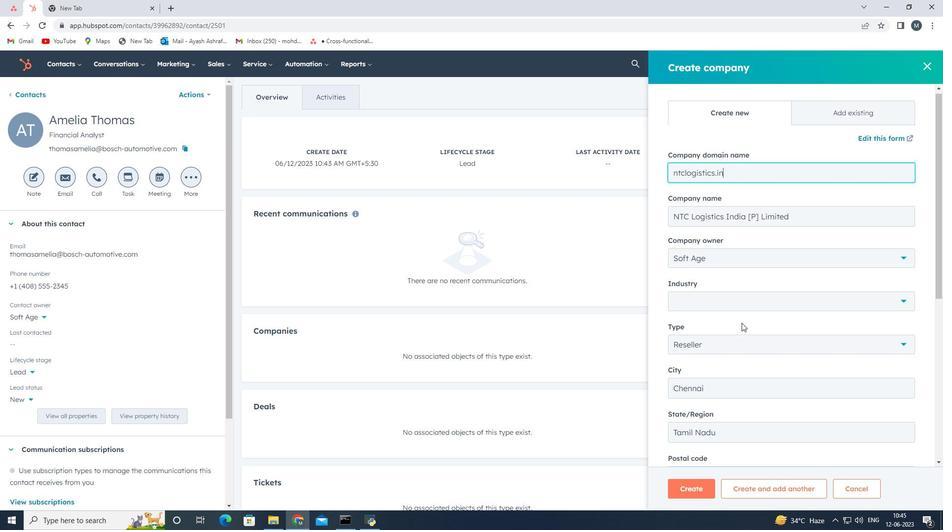 
Action: Mouse moved to (741, 332)
Screenshot: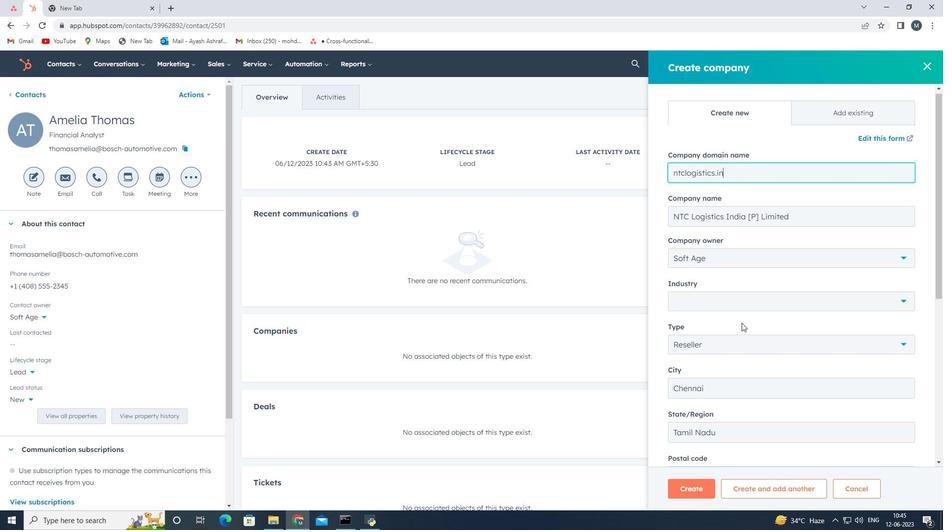 
Action: Mouse scrolled (741, 331) with delta (0, 0)
Screenshot: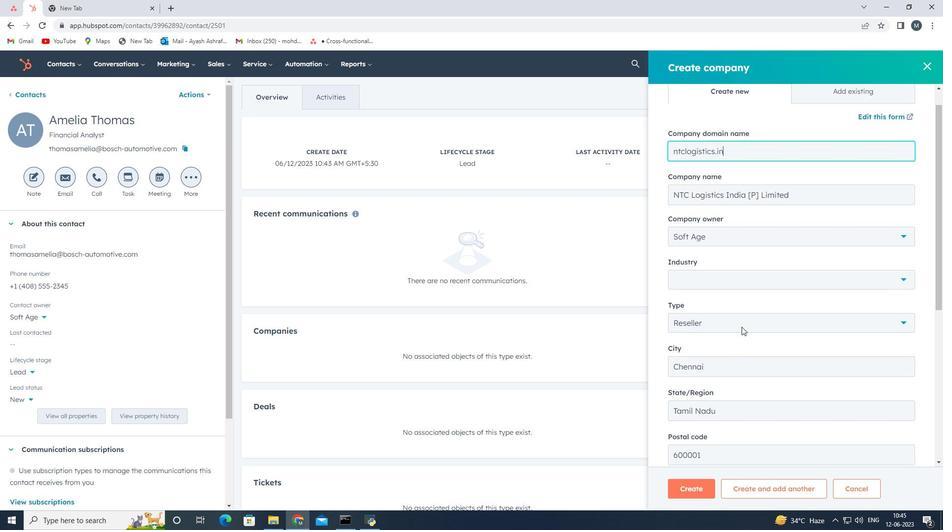 
Action: Mouse moved to (719, 355)
Screenshot: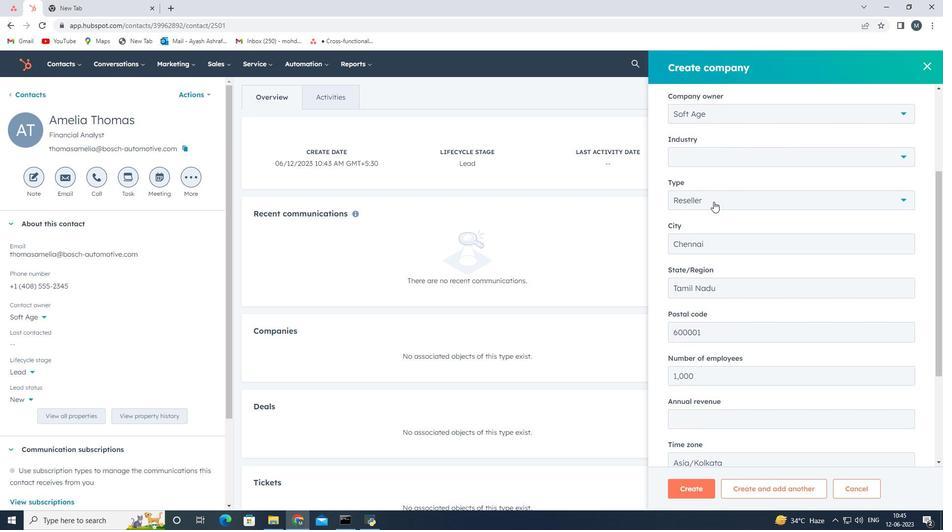 
Action: Mouse scrolled (719, 353) with delta (0, 0)
Screenshot: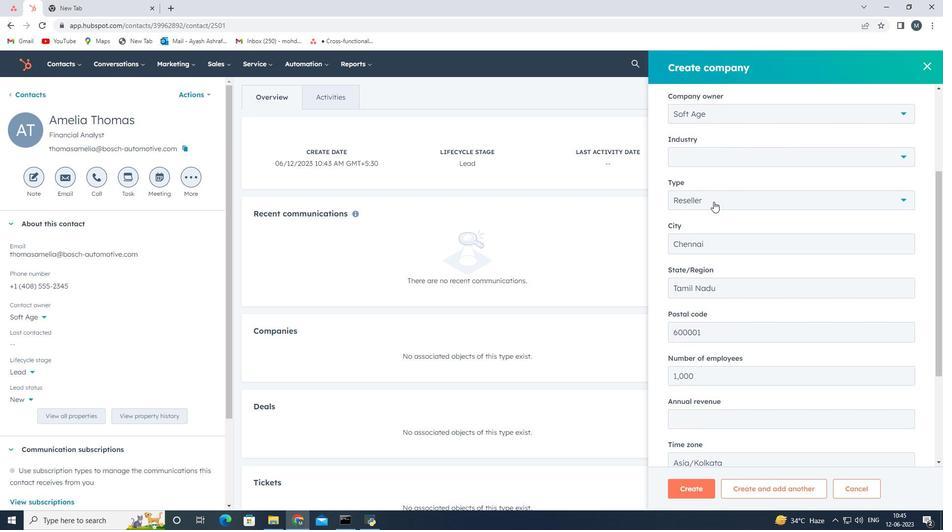 
Action: Mouse moved to (719, 356)
Screenshot: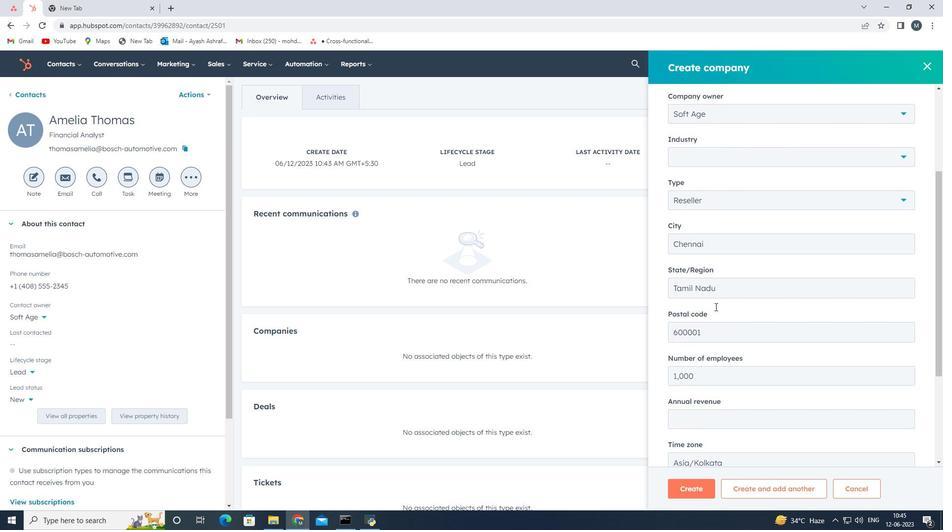 
Action: Mouse scrolled (719, 356) with delta (0, 0)
Screenshot: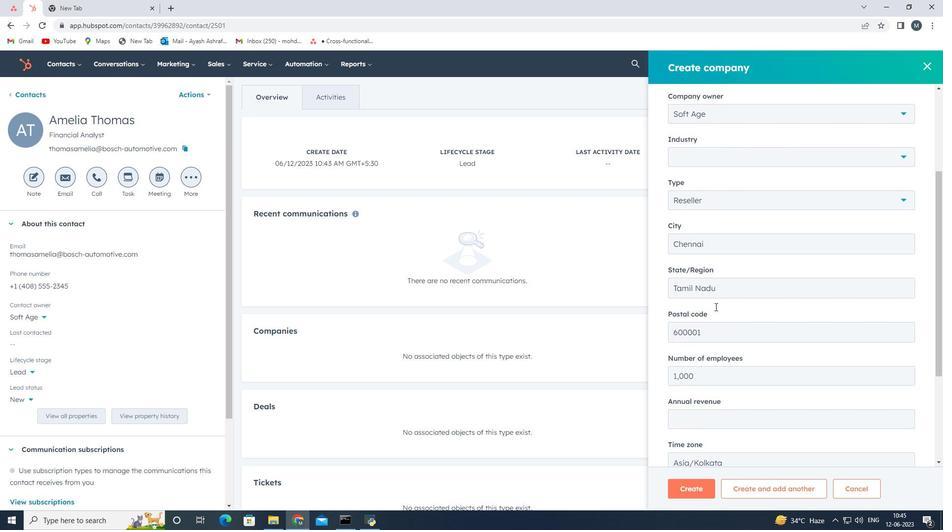 
Action: Mouse scrolled (719, 356) with delta (0, 0)
Screenshot: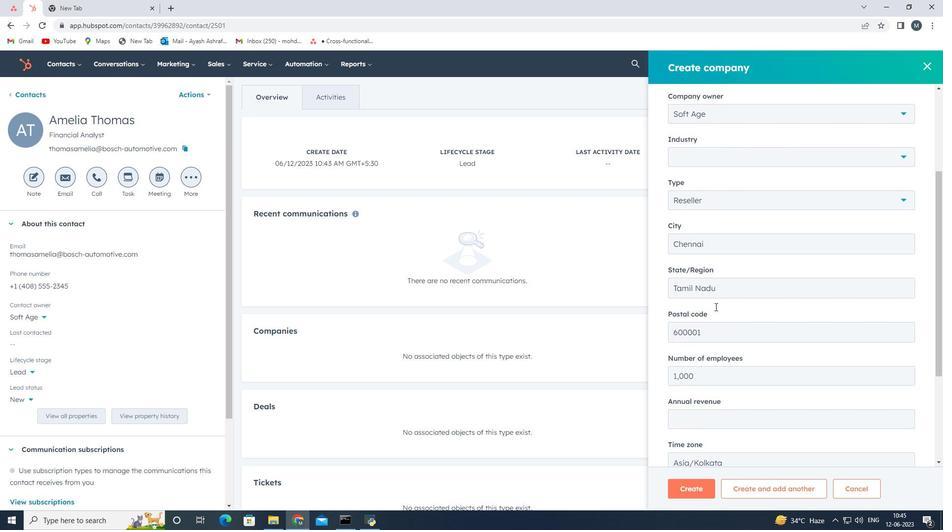 
Action: Mouse scrolled (719, 356) with delta (0, 0)
Screenshot: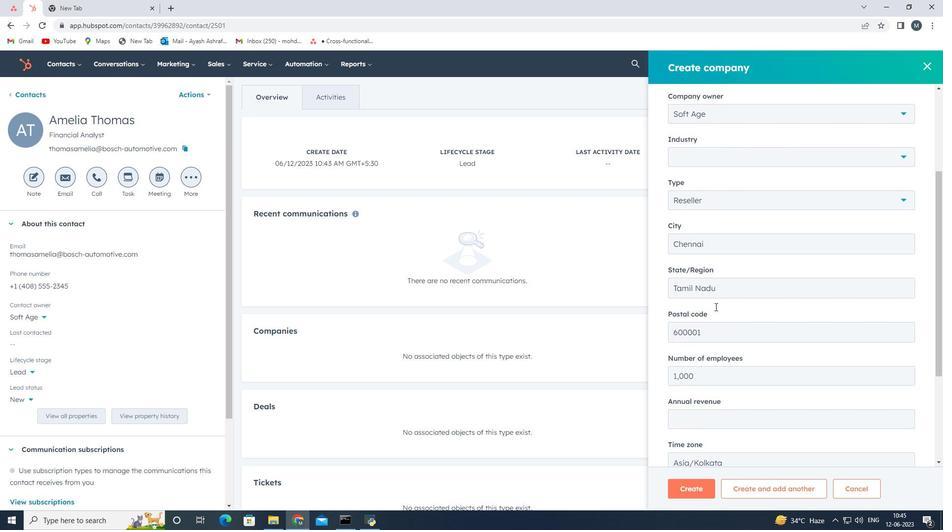 
Action: Mouse scrolled (719, 356) with delta (0, 0)
Screenshot: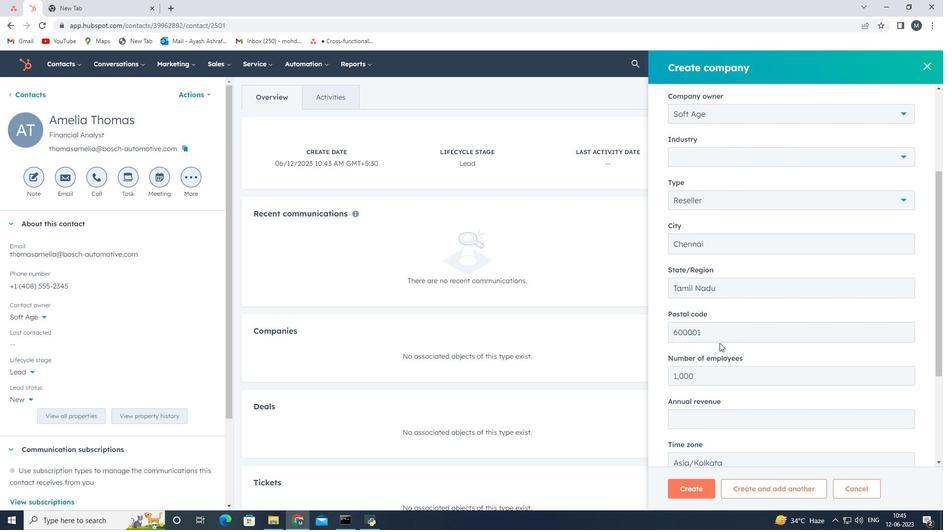 
Action: Mouse moved to (686, 484)
Screenshot: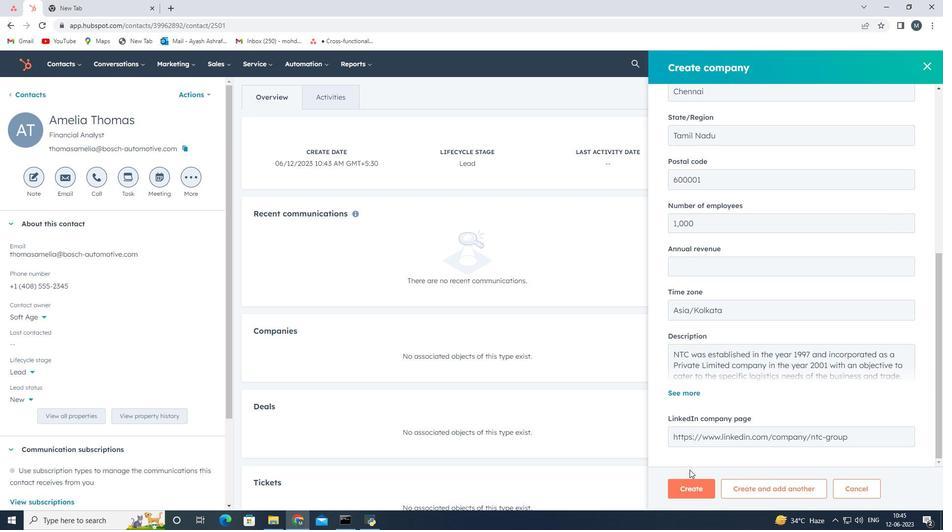 
Action: Mouse pressed left at (686, 484)
Screenshot: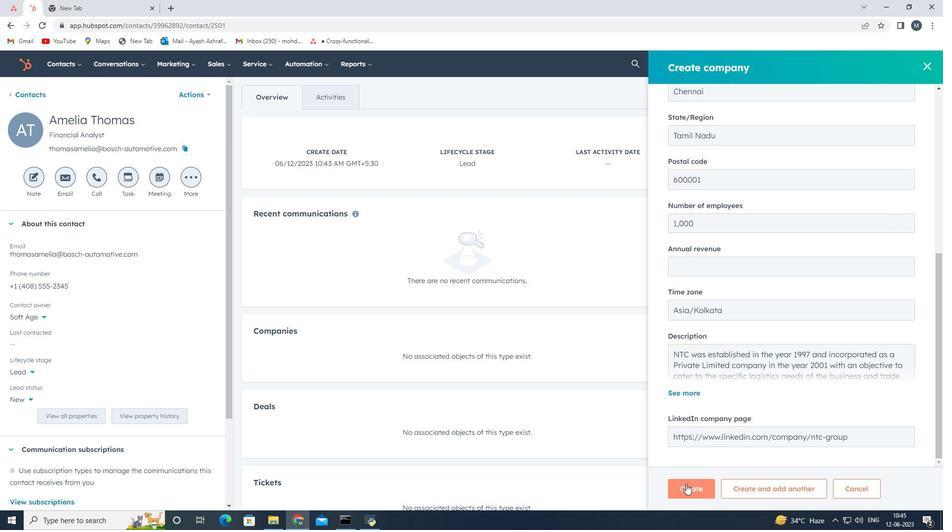 
Action: Mouse moved to (357, 263)
Screenshot: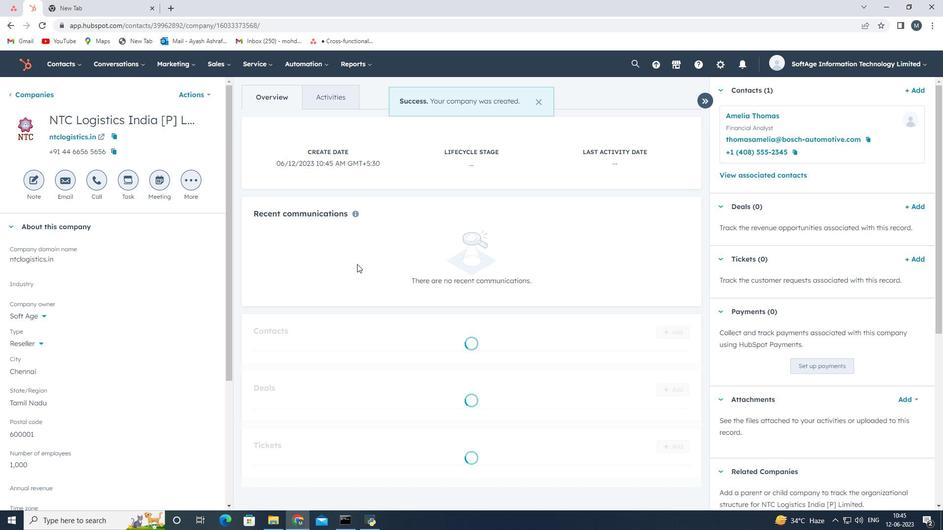 
